 Task: For heading Use Italics Playfair display with navy blue colour & Underline.  font size for heading26,  'Change the font style of data to'Roboto mono and font size to 18,  Change the alignment of both headline & data to Align center.  In the sheet  Data Analysis Template Workbook
Action: Mouse moved to (73, 123)
Screenshot: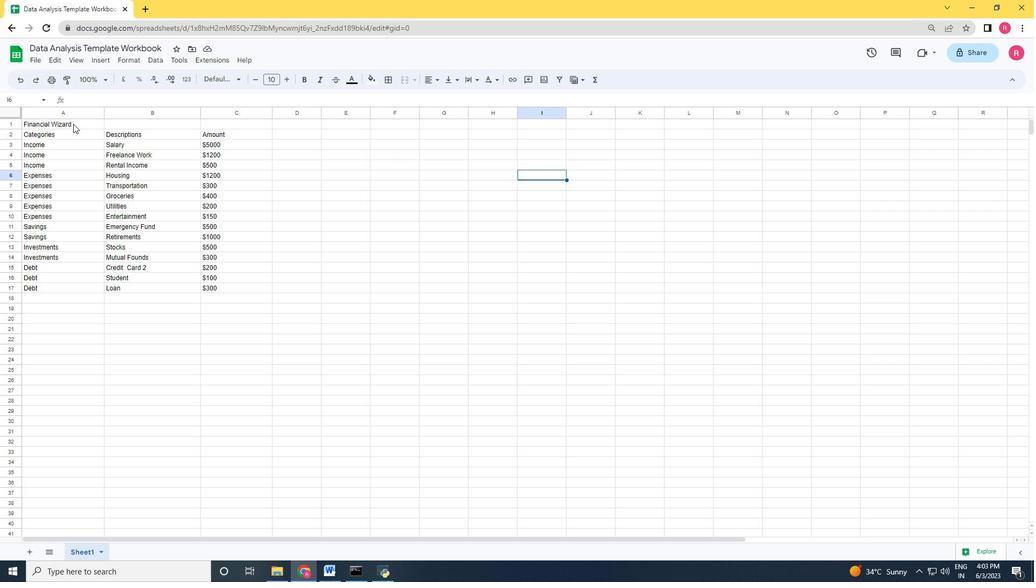 
Action: Mouse pressed left at (73, 123)
Screenshot: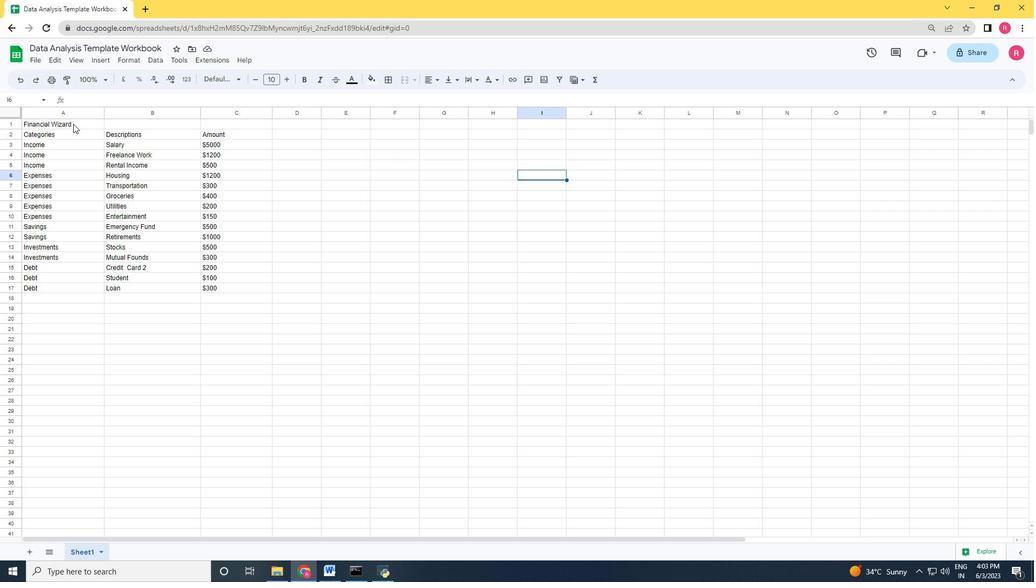 
Action: Mouse moved to (230, 82)
Screenshot: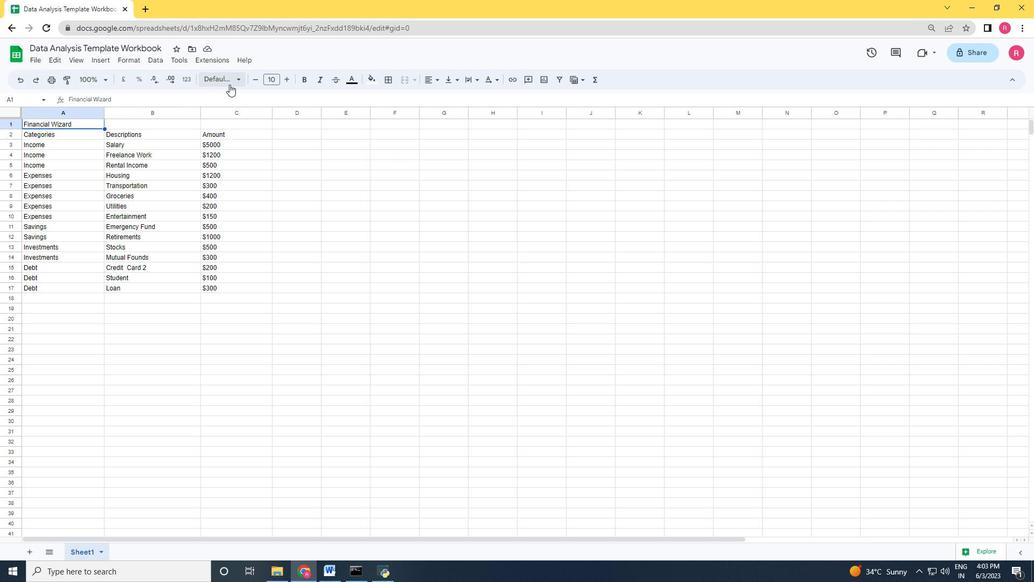 
Action: Mouse pressed left at (230, 82)
Screenshot: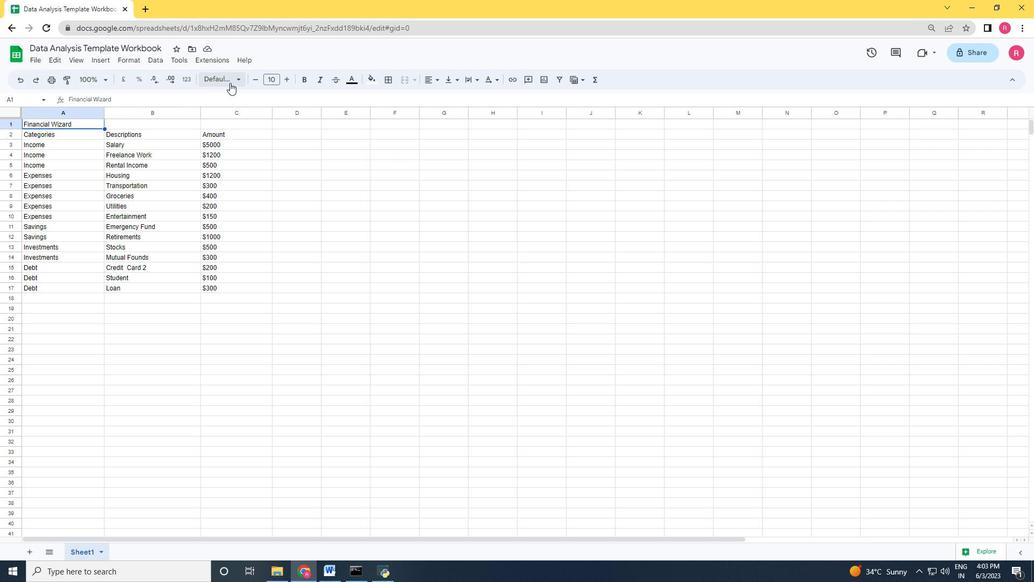 
Action: Mouse moved to (247, 234)
Screenshot: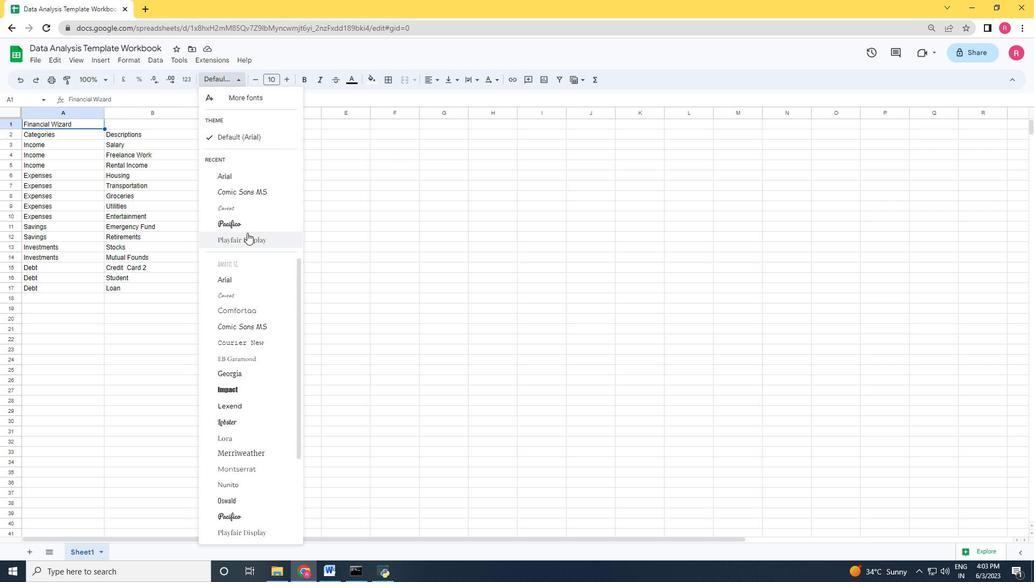 
Action: Mouse pressed left at (247, 234)
Screenshot: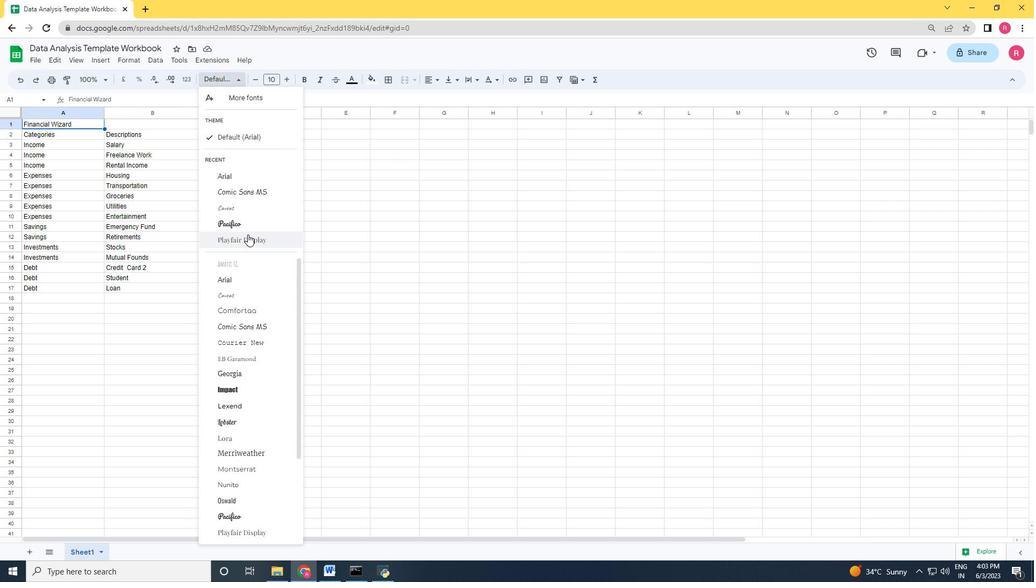 
Action: Mouse moved to (374, 80)
Screenshot: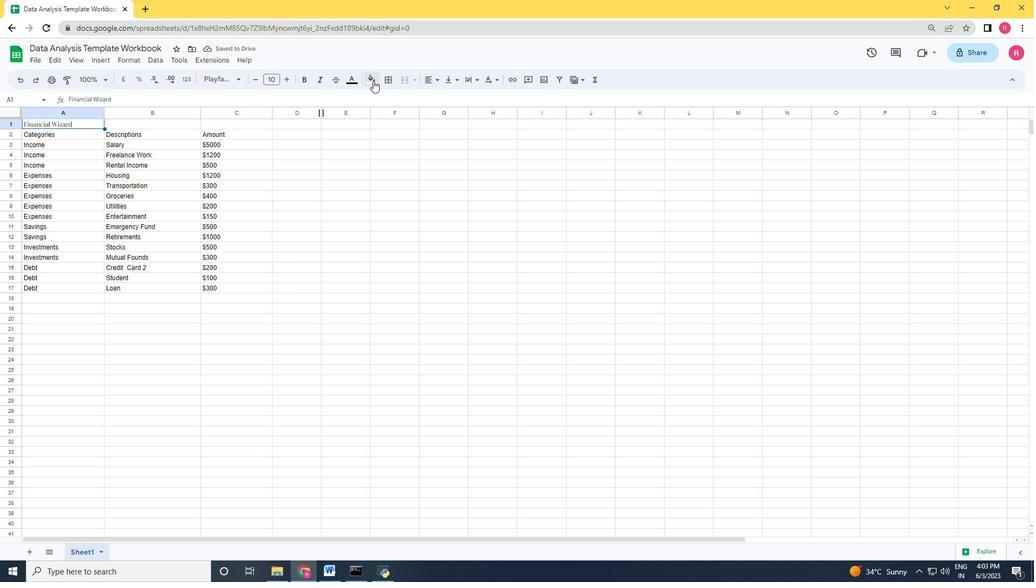 
Action: Mouse pressed left at (374, 80)
Screenshot: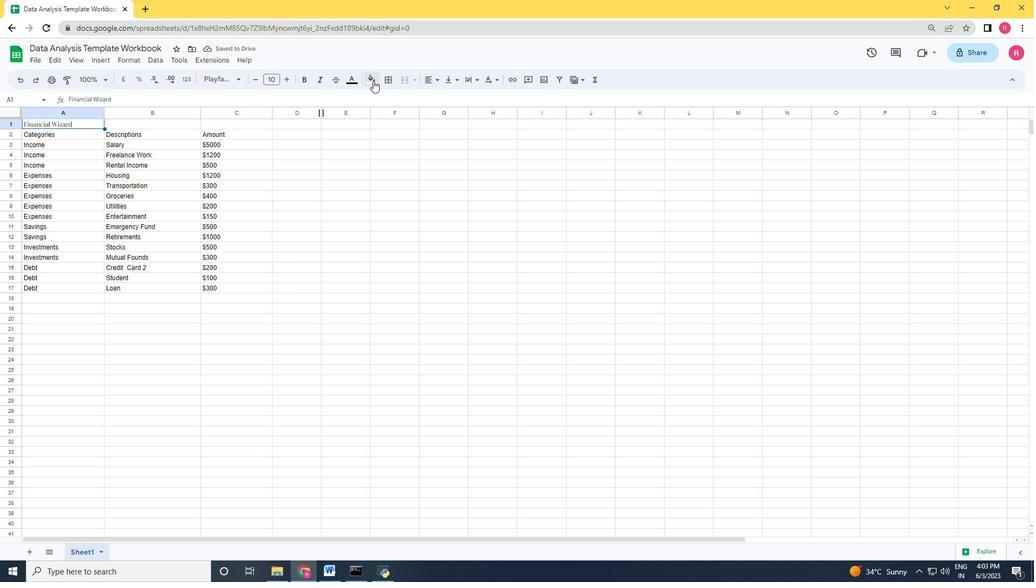 
Action: Mouse moved to (445, 184)
Screenshot: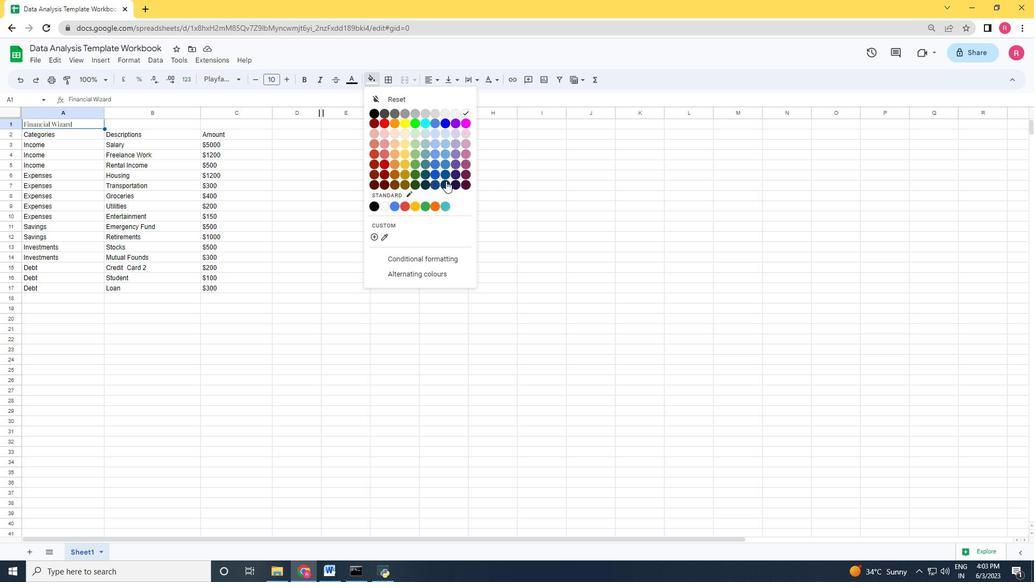 
Action: Mouse pressed left at (445, 184)
Screenshot: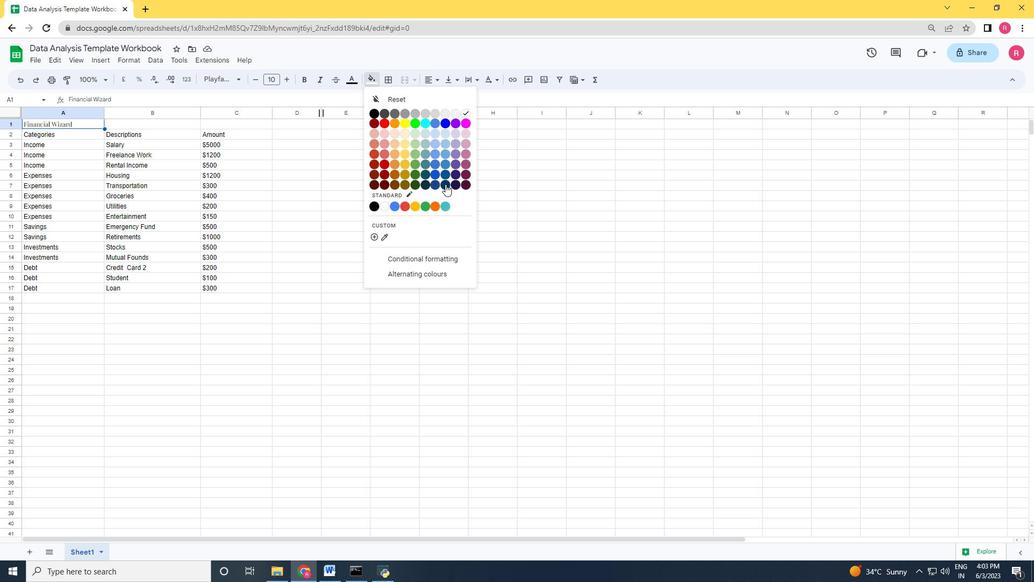 
Action: Mouse moved to (376, 84)
Screenshot: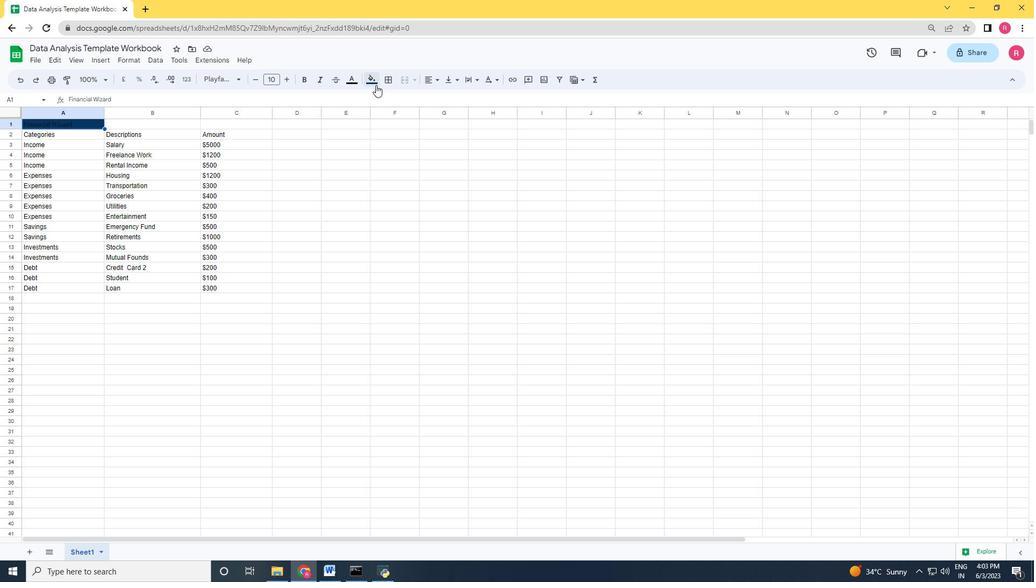 
Action: Mouse pressed left at (376, 84)
Screenshot: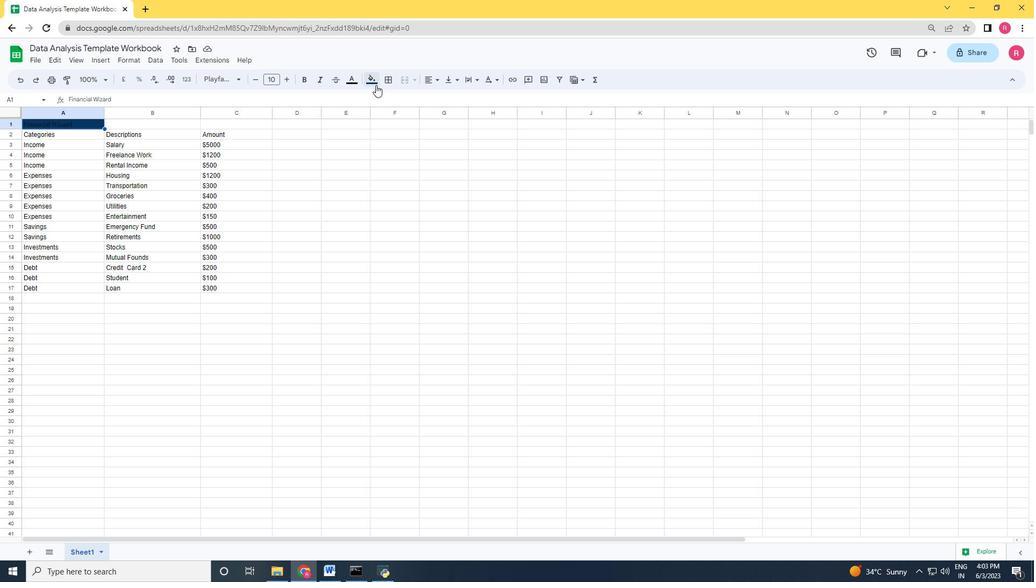 
Action: Mouse moved to (386, 98)
Screenshot: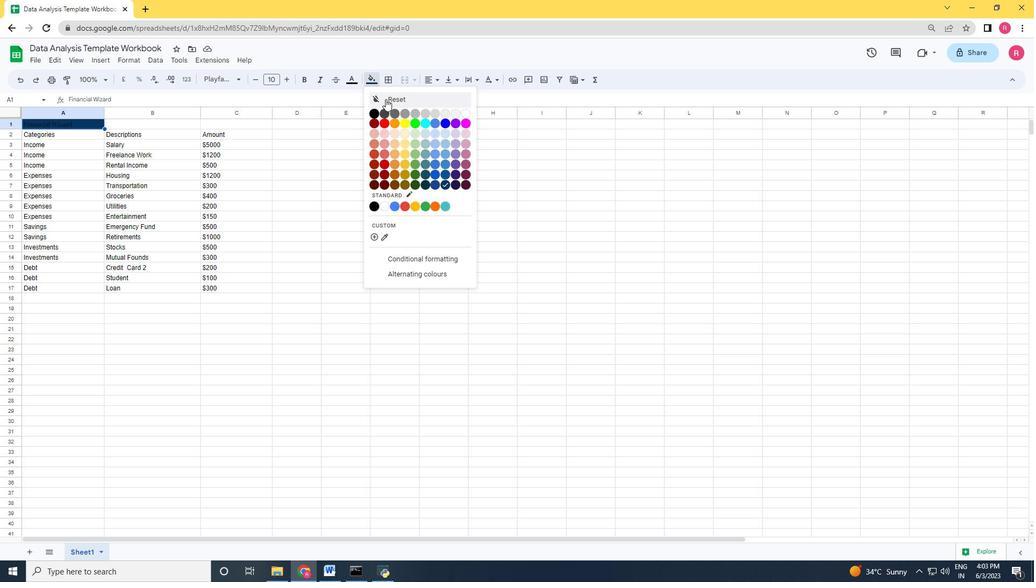 
Action: Mouse pressed left at (386, 98)
Screenshot: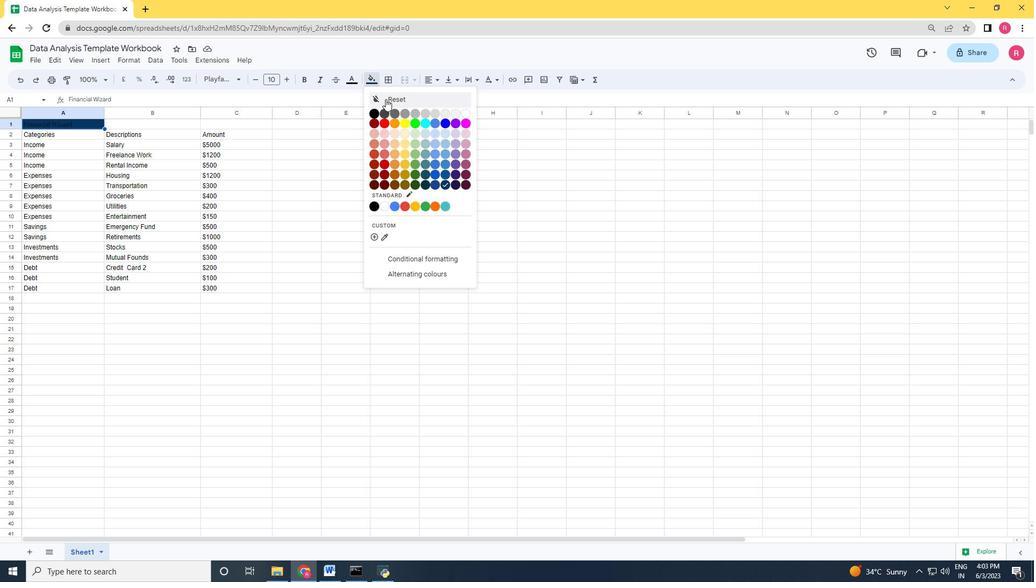 
Action: Mouse moved to (356, 80)
Screenshot: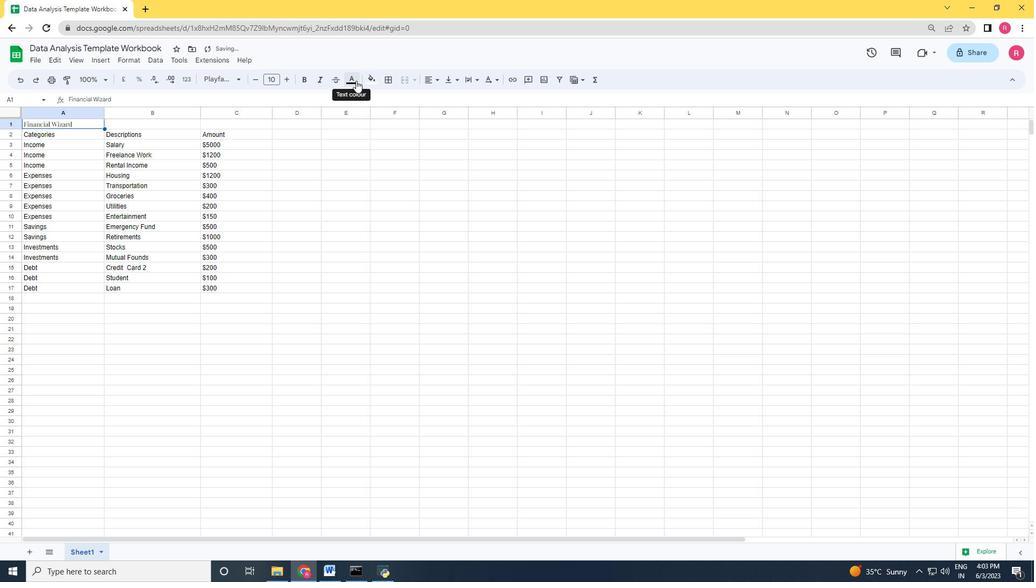 
Action: Mouse pressed left at (356, 80)
Screenshot: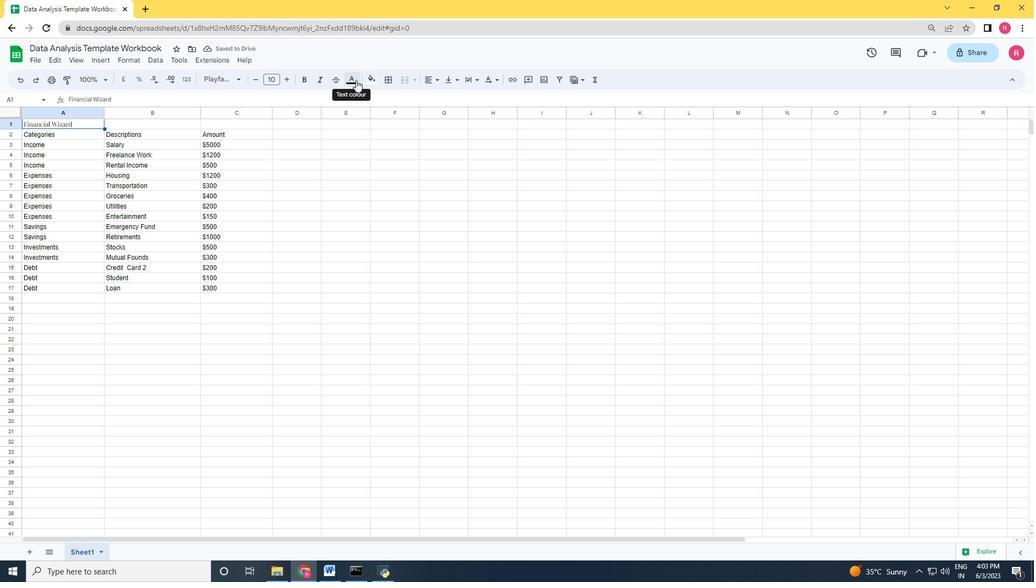 
Action: Mouse moved to (425, 182)
Screenshot: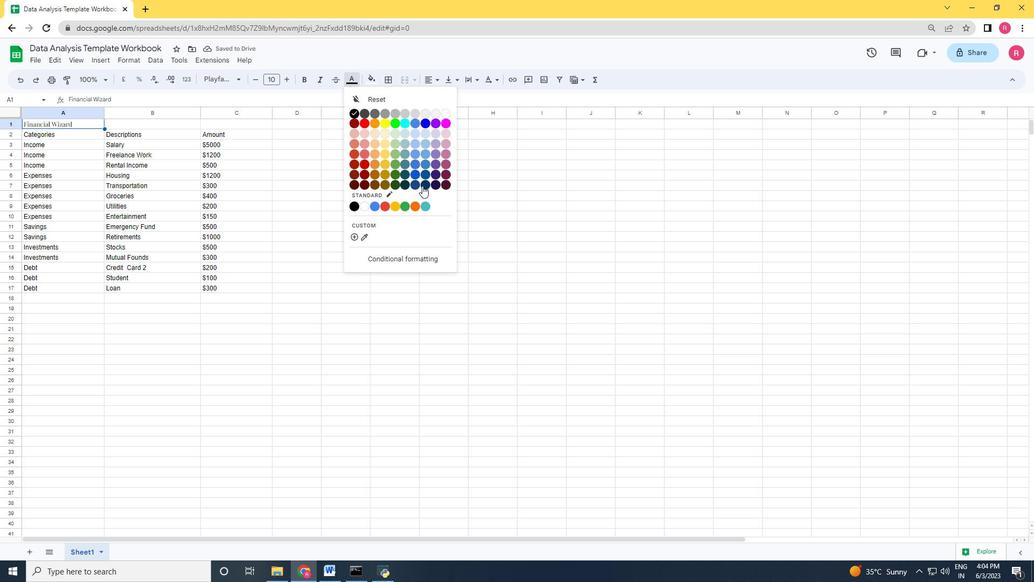 
Action: Mouse pressed left at (425, 182)
Screenshot: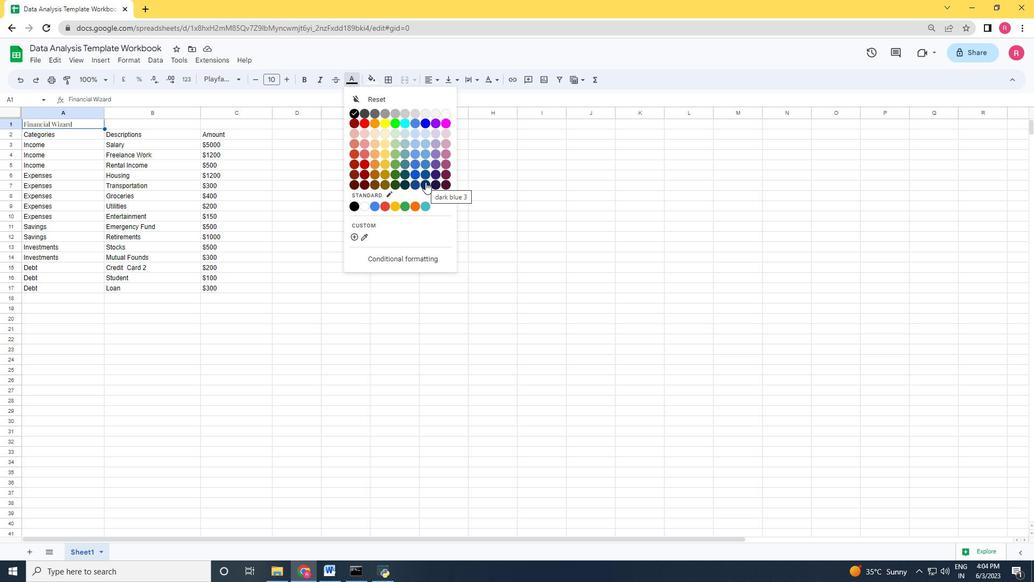 
Action: Mouse moved to (96, 58)
Screenshot: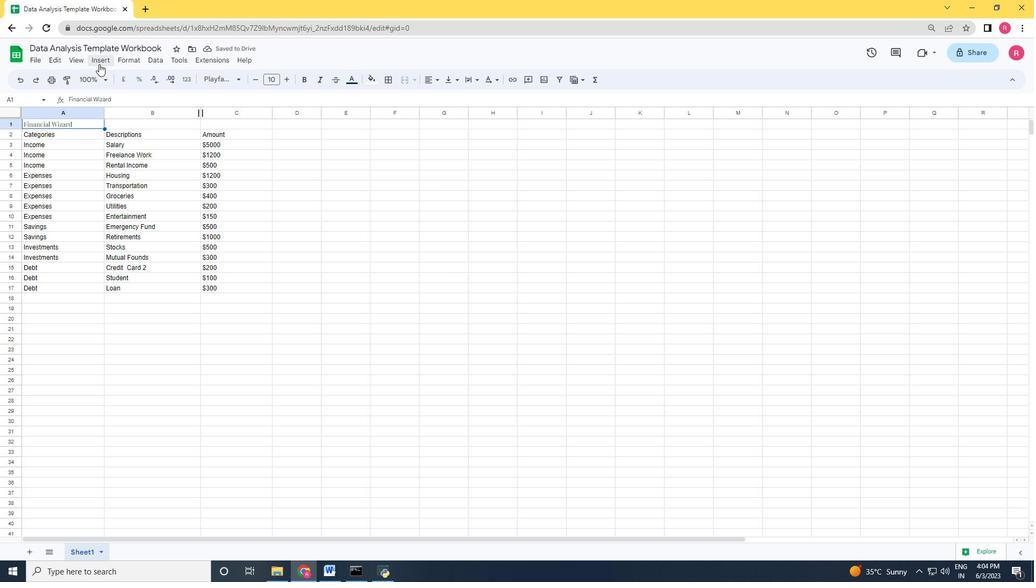 
Action: Mouse pressed left at (96, 58)
Screenshot: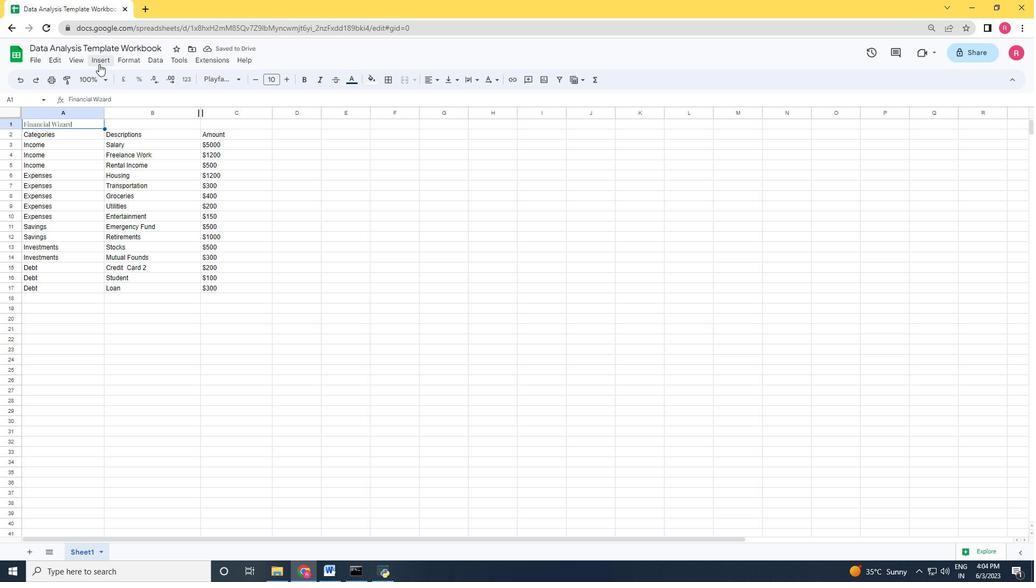 
Action: Mouse moved to (135, 61)
Screenshot: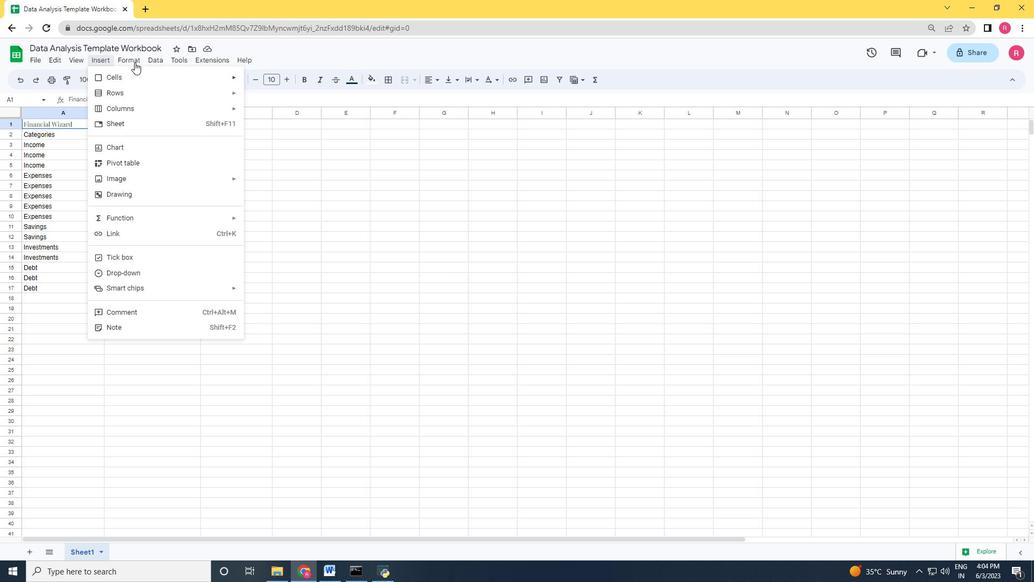 
Action: Mouse pressed left at (135, 61)
Screenshot: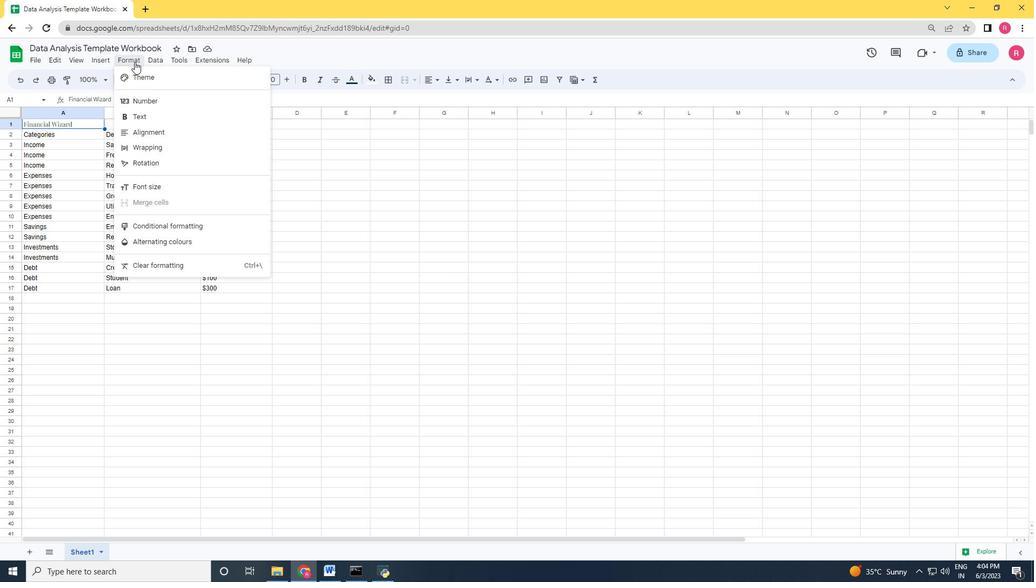 
Action: Mouse moved to (135, 61)
Screenshot: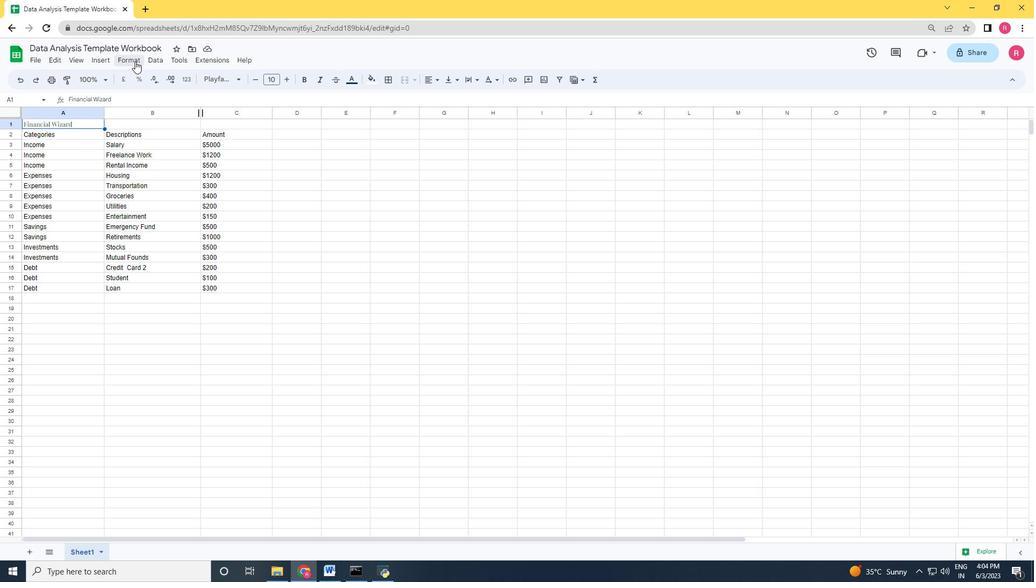 
Action: Mouse pressed left at (135, 61)
Screenshot: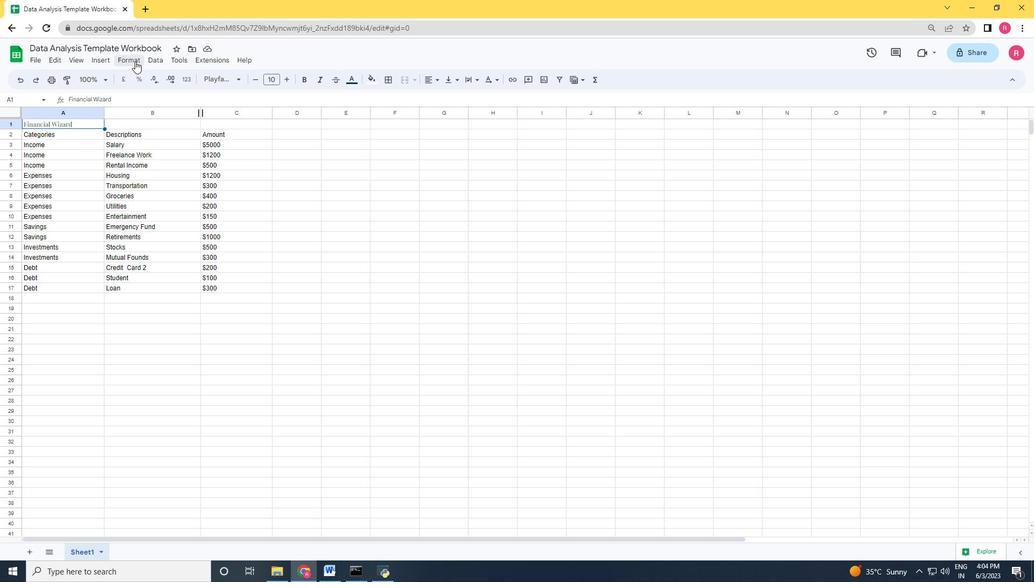 
Action: Mouse moved to (302, 150)
Screenshot: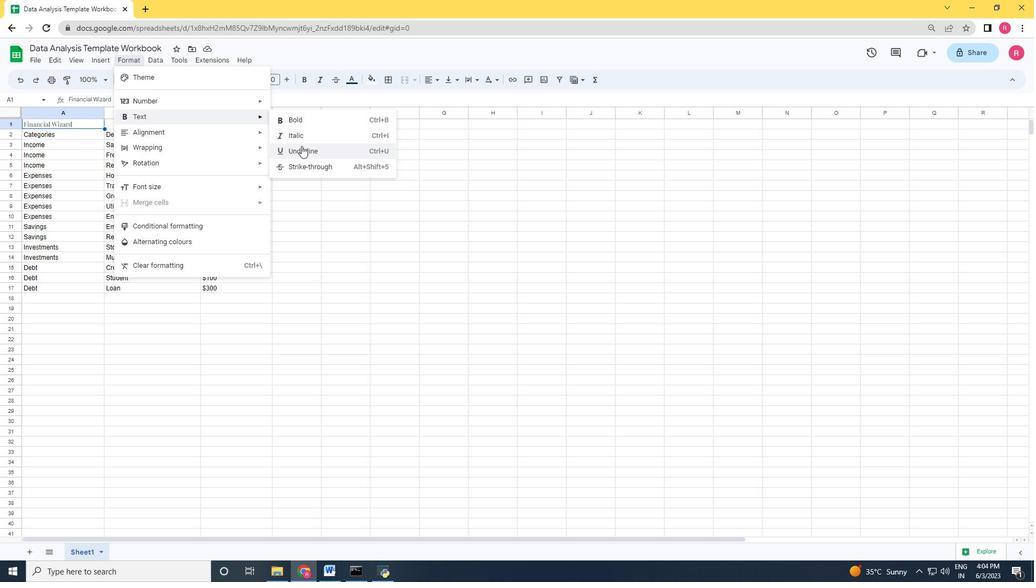 
Action: Mouse pressed left at (302, 150)
Screenshot: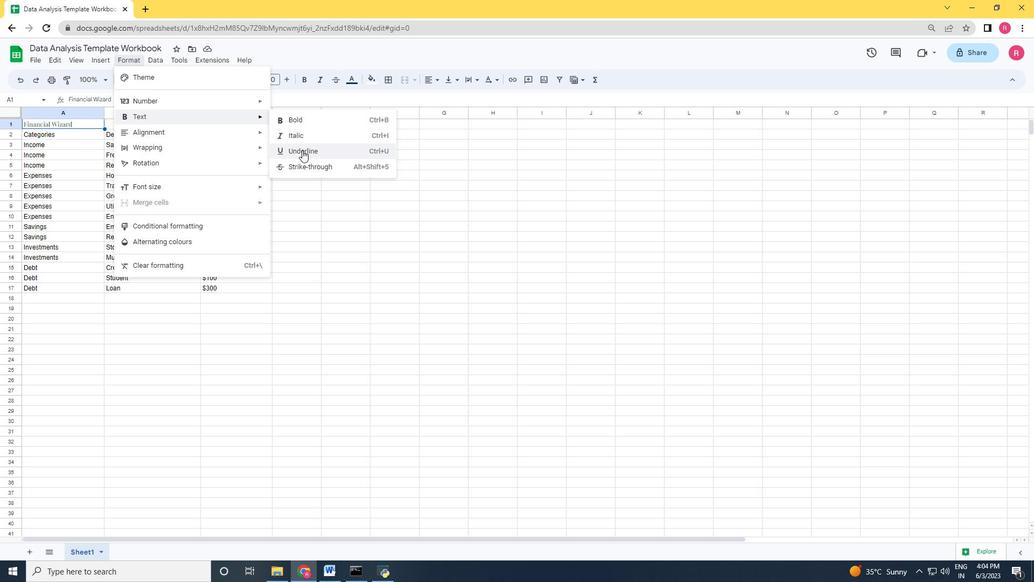 
Action: Mouse moved to (284, 82)
Screenshot: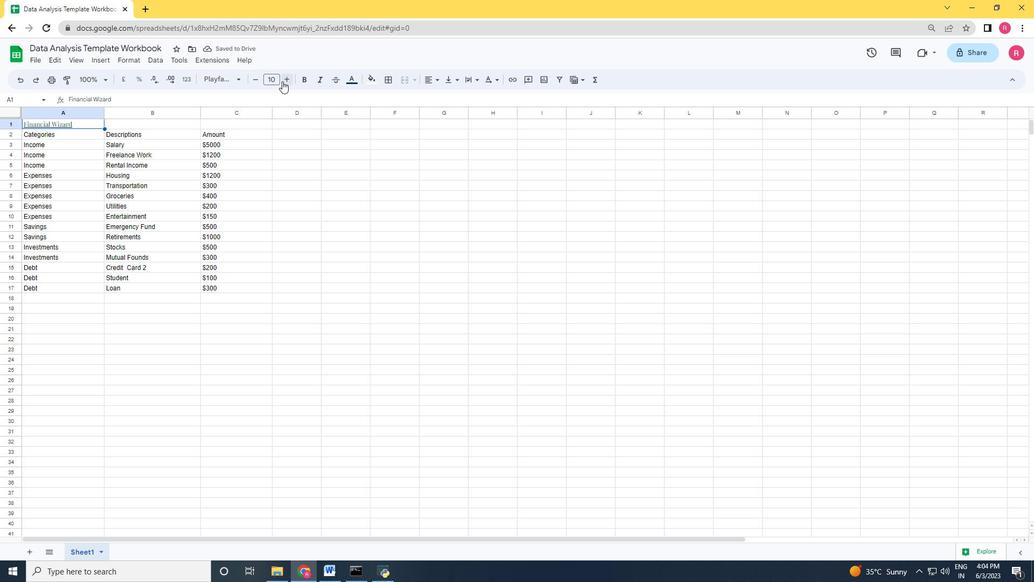 
Action: Mouse pressed left at (284, 82)
Screenshot: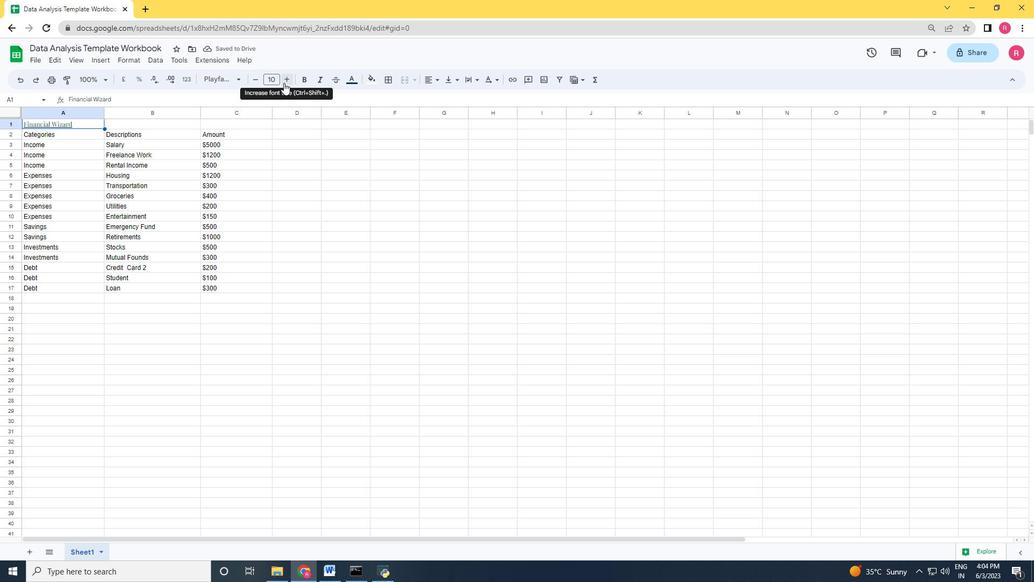 
Action: Mouse pressed left at (284, 82)
Screenshot: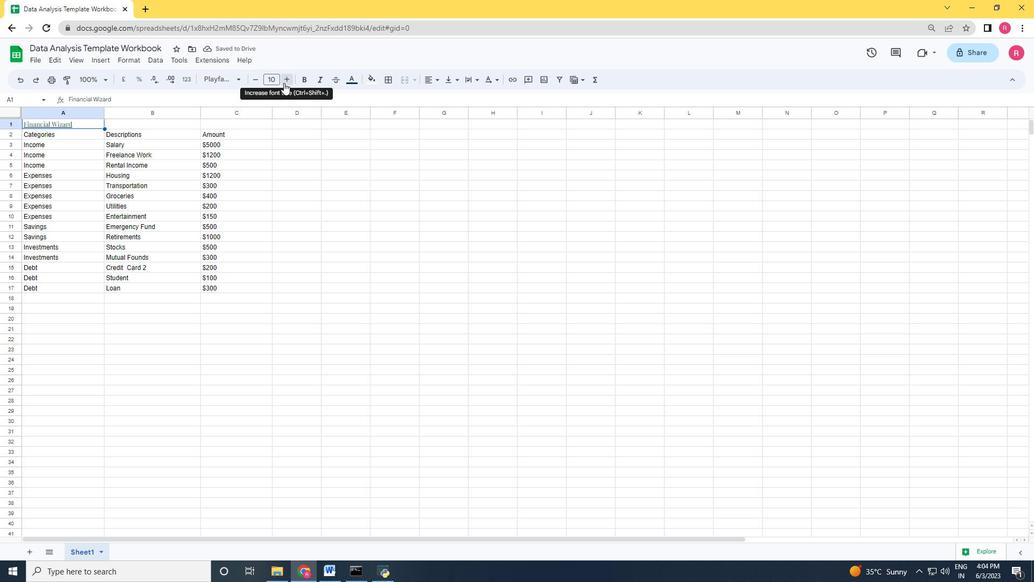 
Action: Mouse moved to (284, 82)
Screenshot: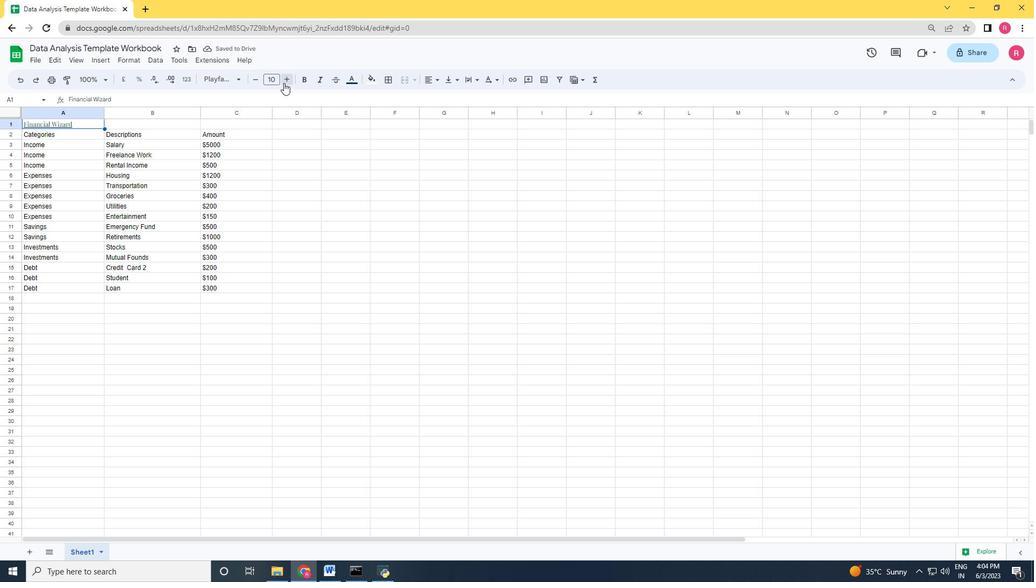 
Action: Mouse pressed left at (284, 82)
Screenshot: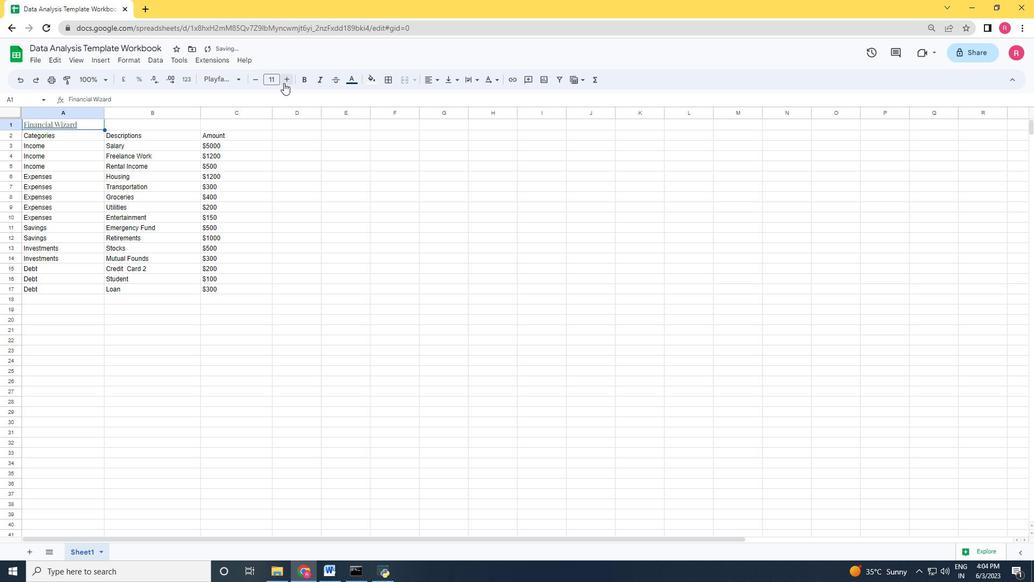 
Action: Mouse moved to (284, 82)
Screenshot: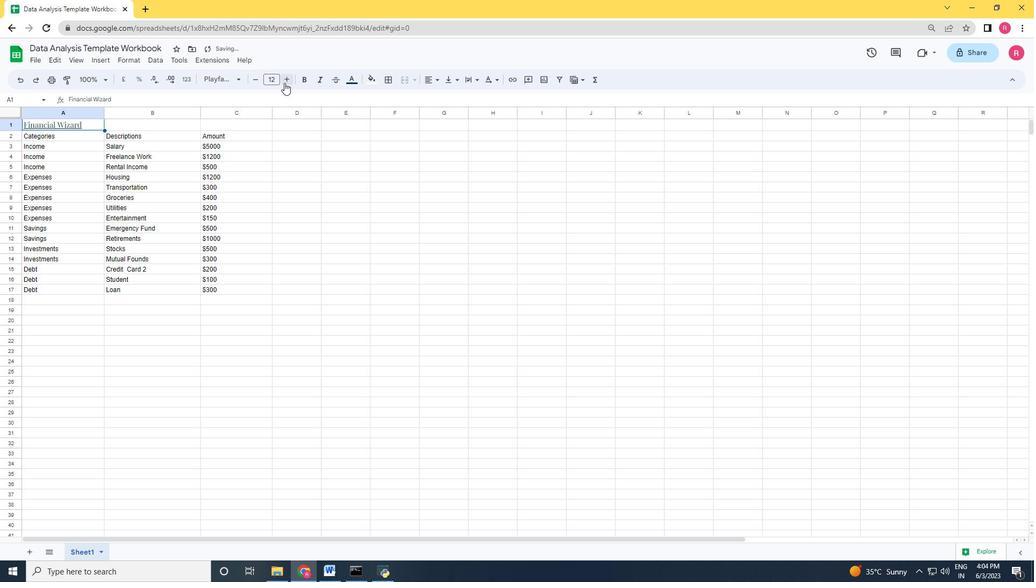 
Action: Mouse pressed left at (284, 82)
Screenshot: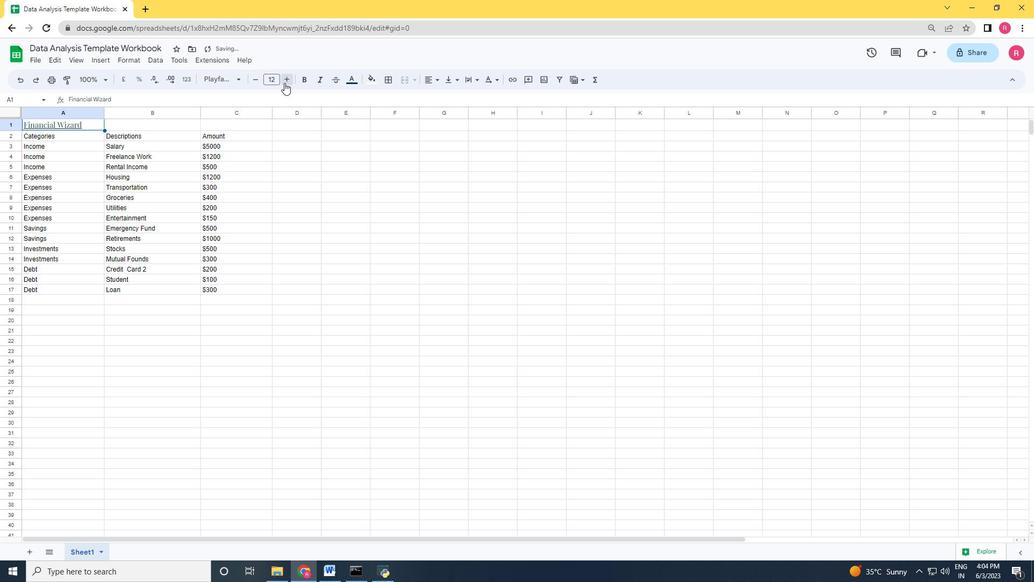 
Action: Mouse pressed left at (284, 82)
Screenshot: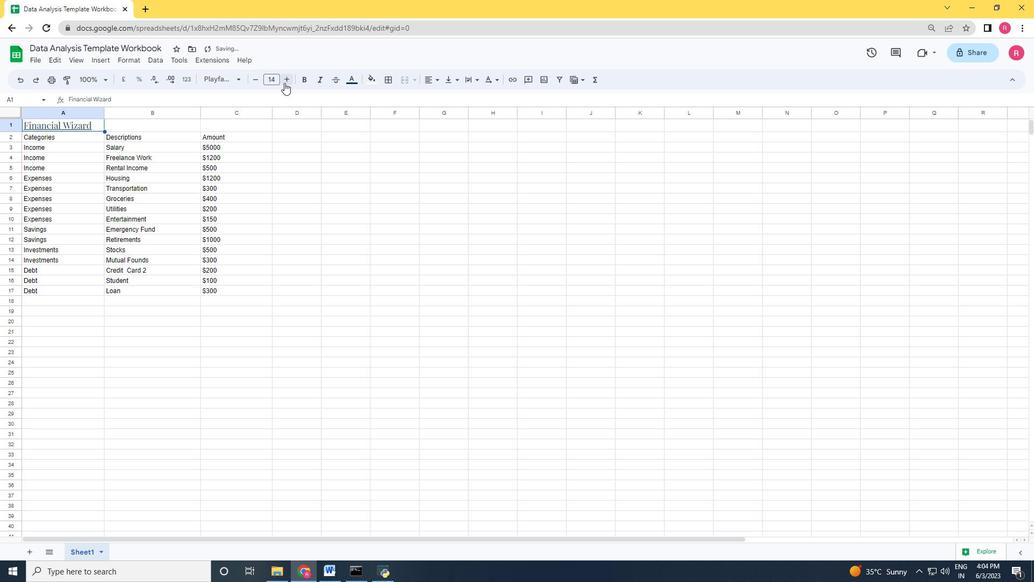 
Action: Mouse pressed left at (284, 82)
Screenshot: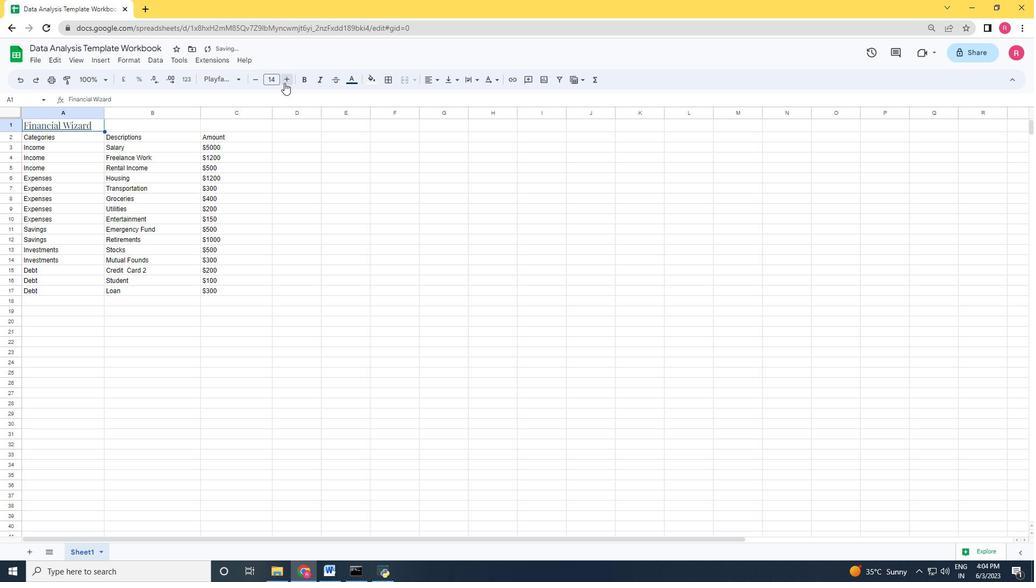 
Action: Mouse pressed left at (284, 82)
Screenshot: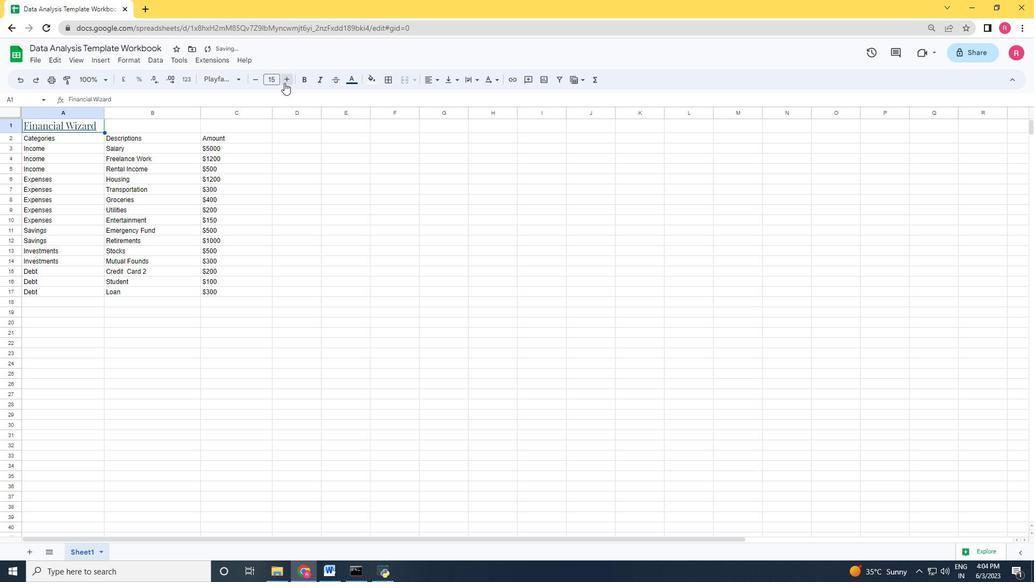 
Action: Mouse pressed left at (284, 82)
Screenshot: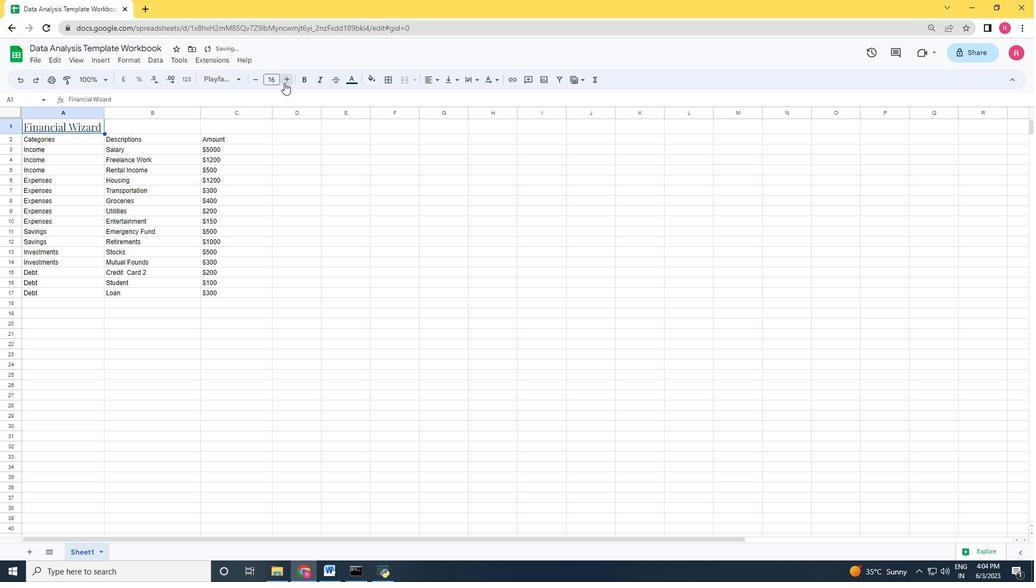
Action: Mouse pressed left at (284, 82)
Screenshot: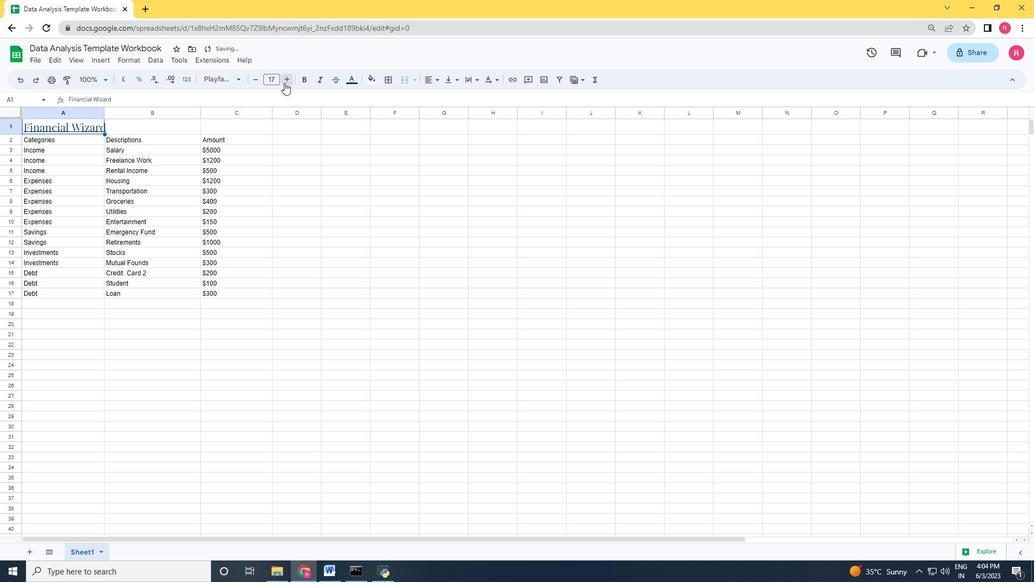 
Action: Mouse moved to (284, 82)
Screenshot: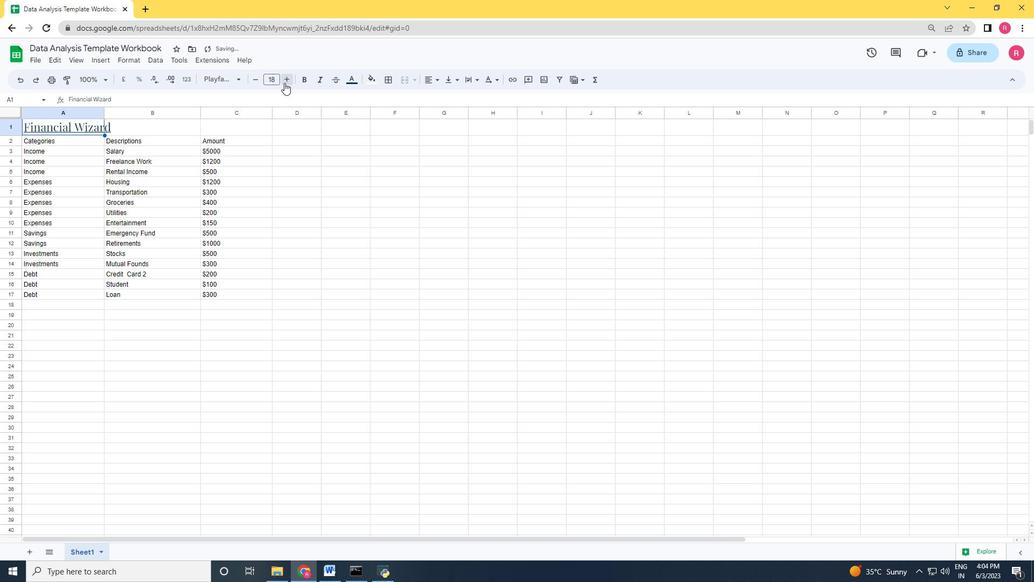 
Action: Mouse pressed left at (284, 82)
Screenshot: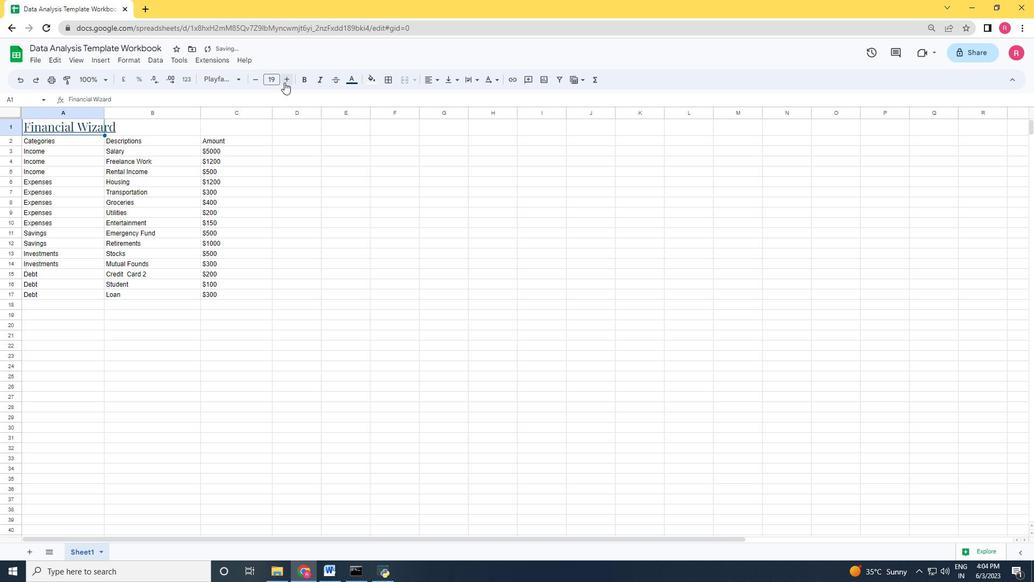 
Action: Mouse pressed left at (284, 82)
Screenshot: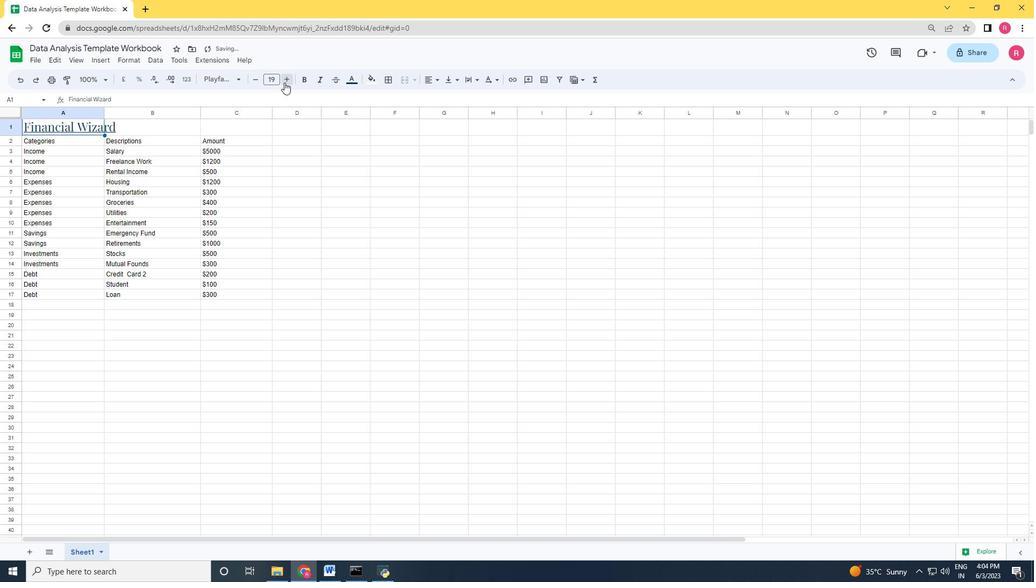 
Action: Mouse pressed left at (284, 82)
Screenshot: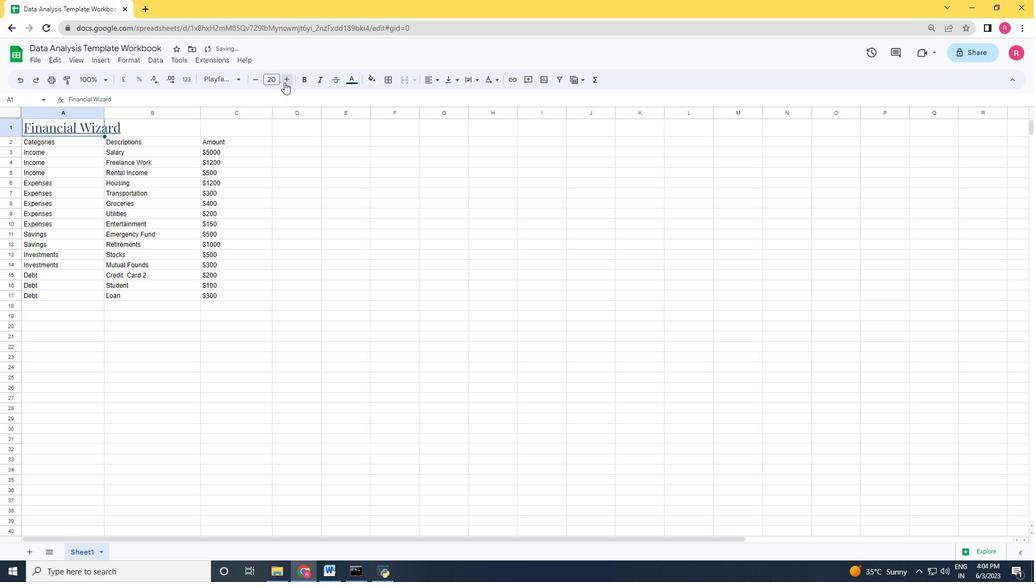 
Action: Mouse pressed left at (284, 82)
Screenshot: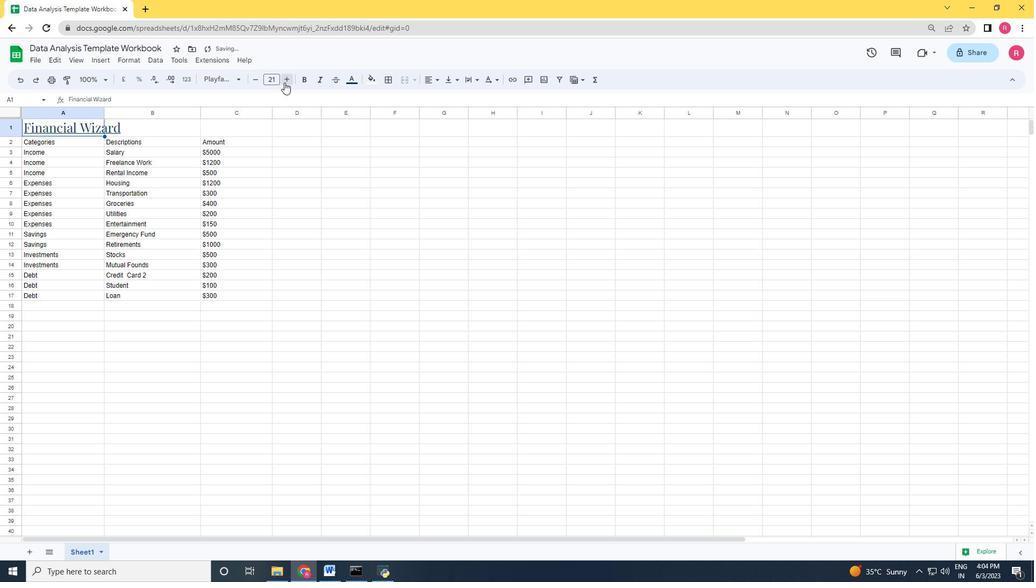 
Action: Mouse pressed left at (284, 82)
Screenshot: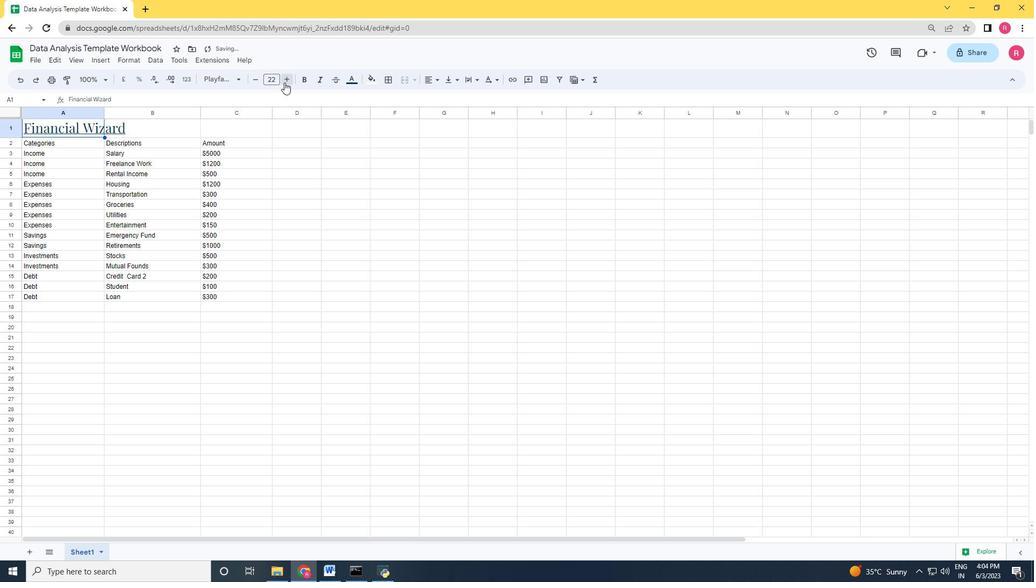
Action: Mouse pressed left at (284, 82)
Screenshot: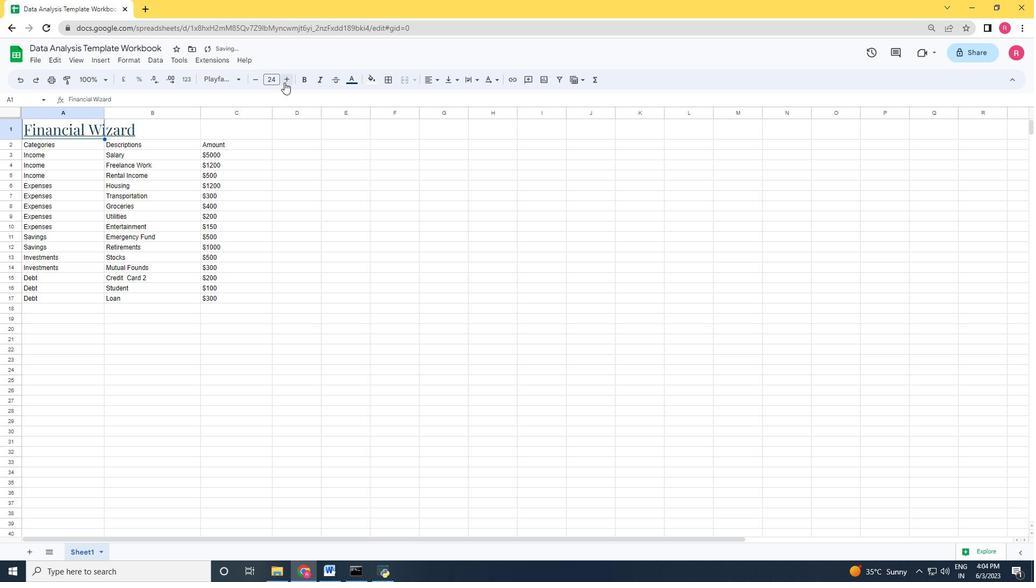 
Action: Mouse moved to (284, 82)
Screenshot: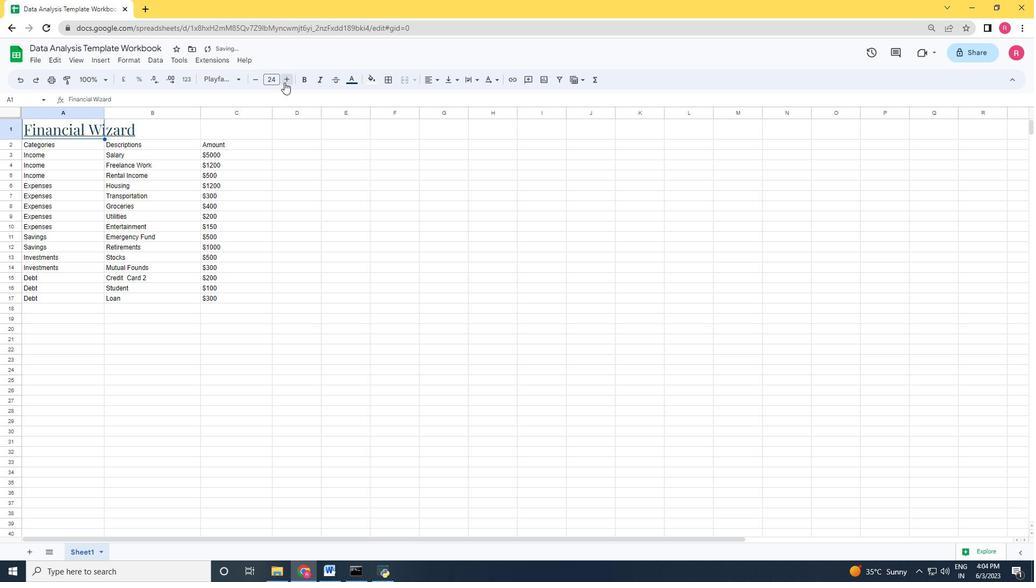 
Action: Mouse pressed left at (284, 82)
Screenshot: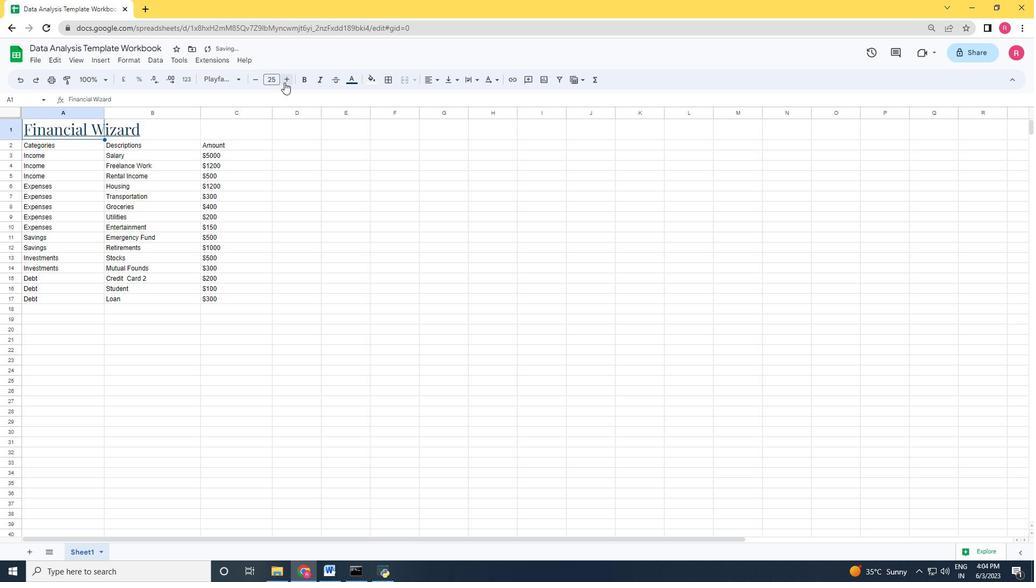 
Action: Mouse moved to (40, 144)
Screenshot: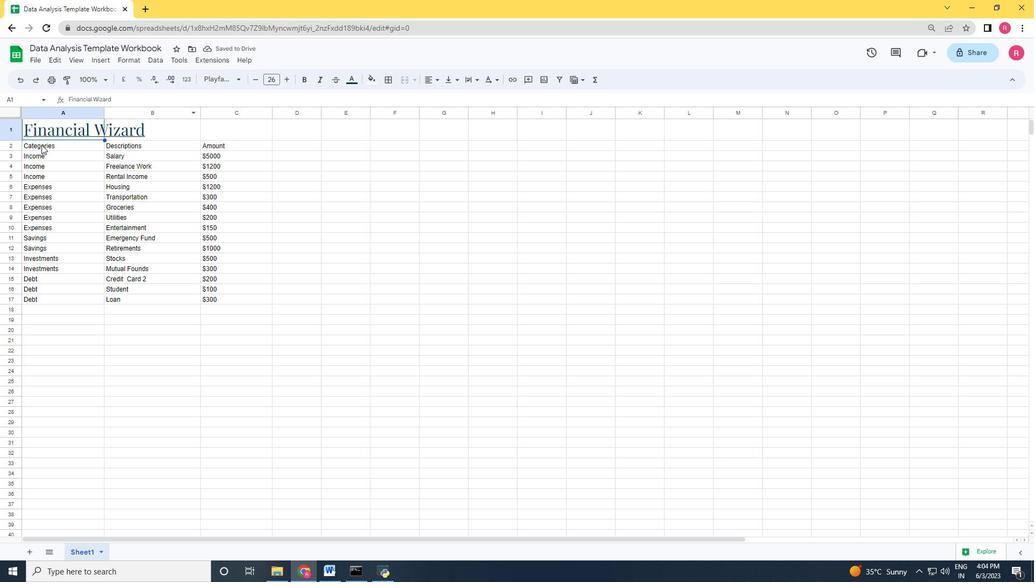 
Action: Mouse pressed left at (40, 144)
Screenshot: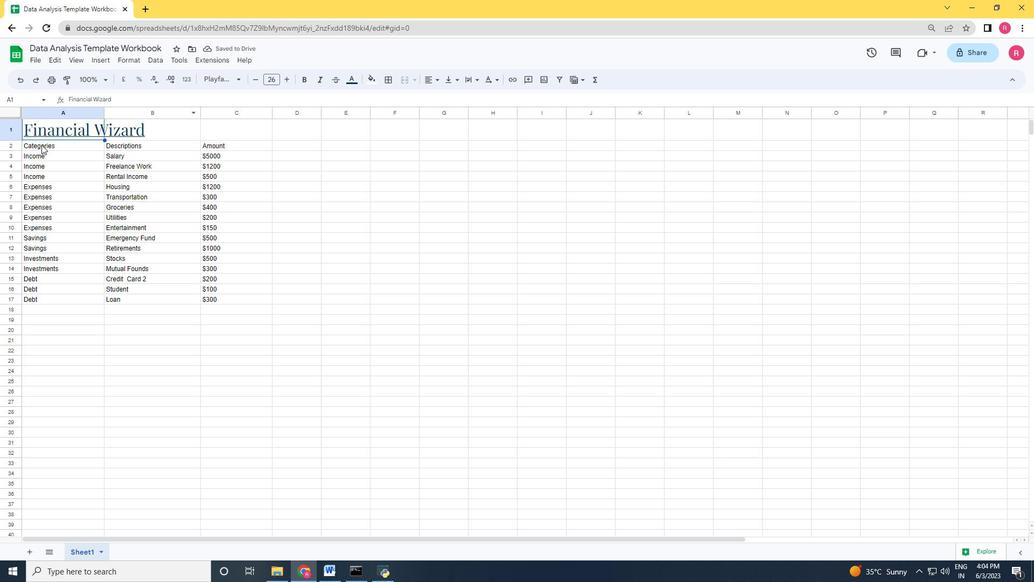 
Action: Mouse moved to (40, 143)
Screenshot: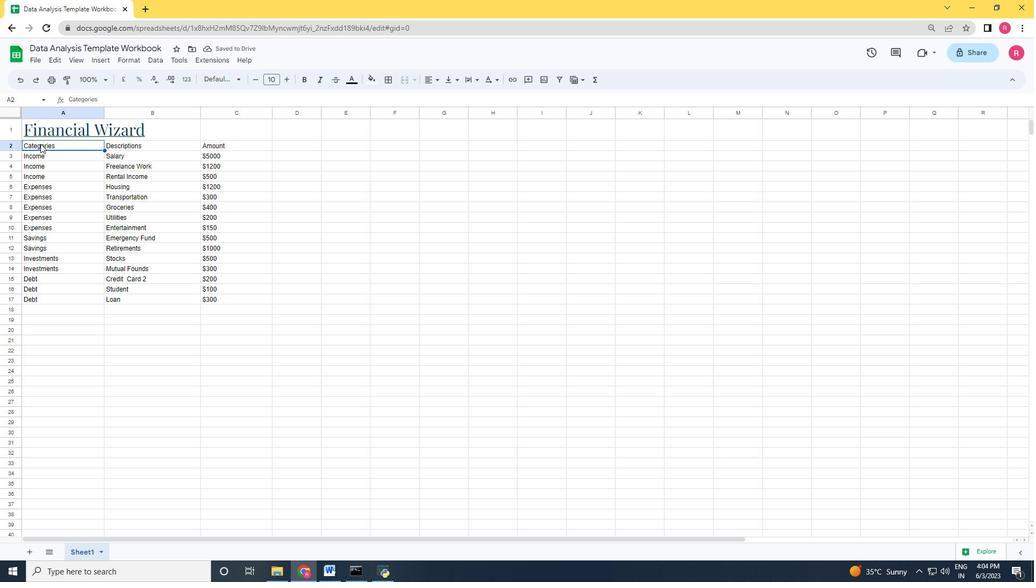 
Action: Key pressed <Key.shift_r><Key.right><Key.right><Key.down><Key.down><Key.down><Key.down><Key.down><Key.down><Key.down><Key.down><Key.down><Key.down><Key.down><Key.down><Key.down><Key.down><Key.down>
Screenshot: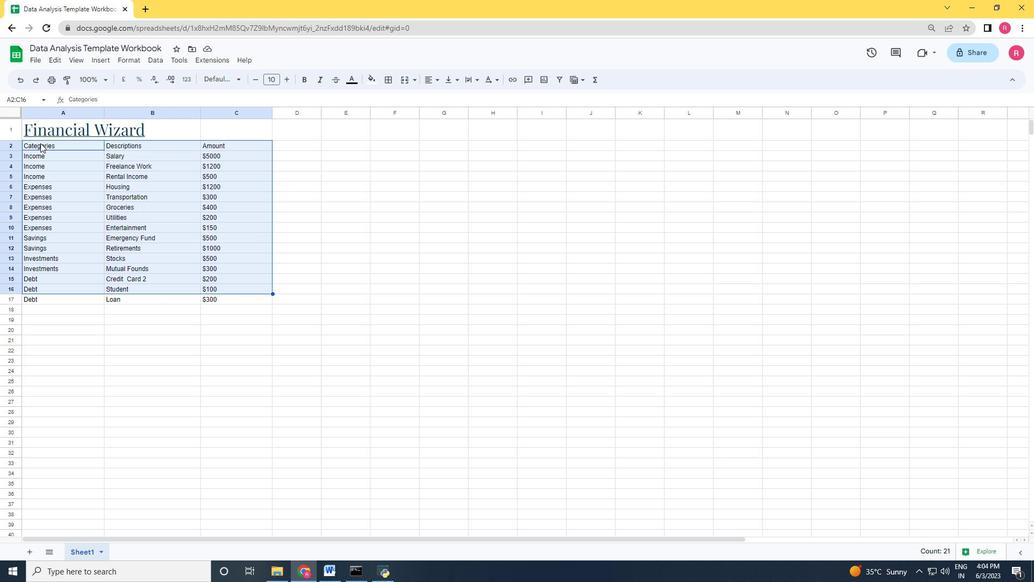 
Action: Mouse moved to (224, 82)
Screenshot: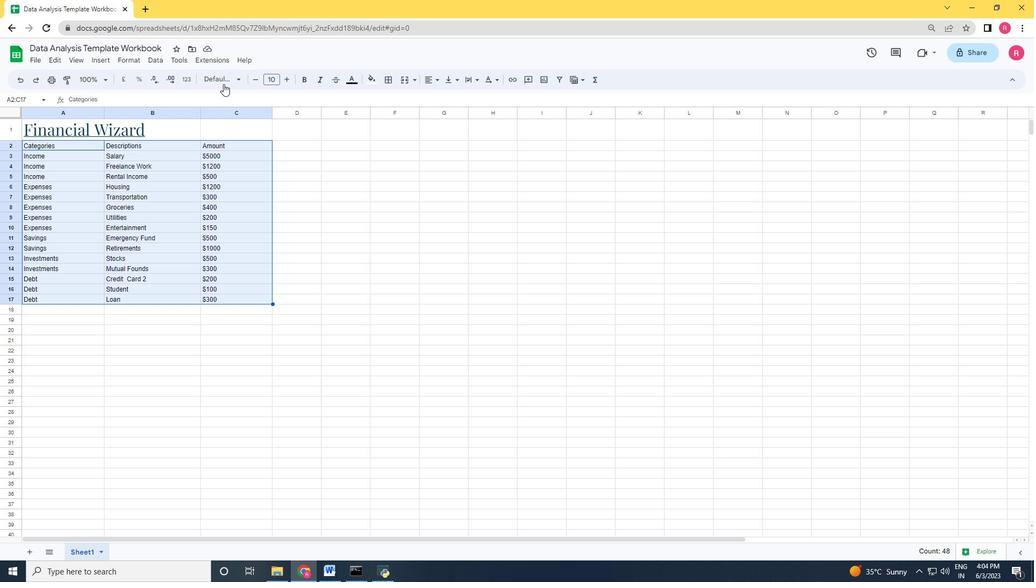 
Action: Mouse pressed left at (224, 82)
Screenshot: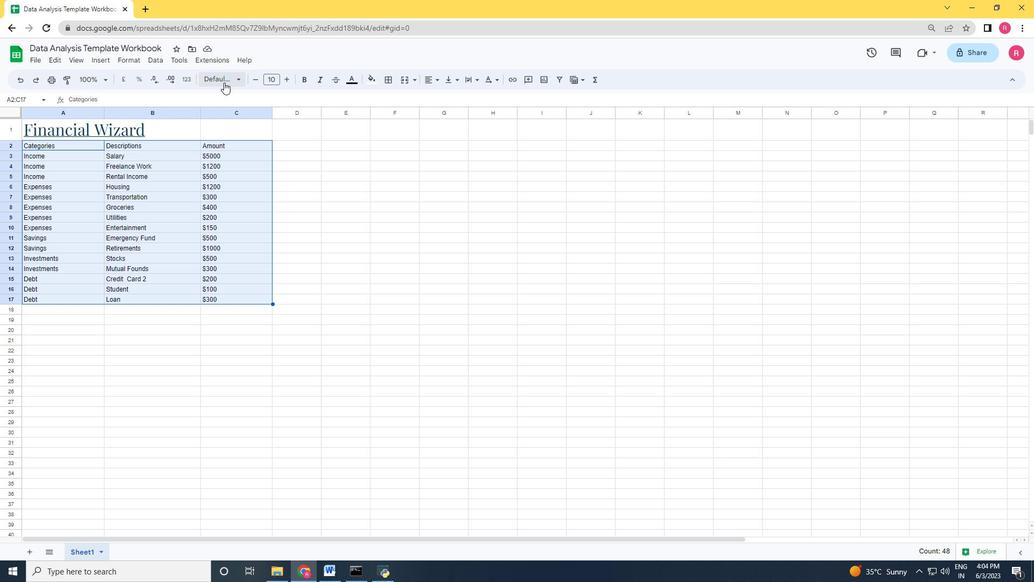 
Action: Mouse moved to (233, 411)
Screenshot: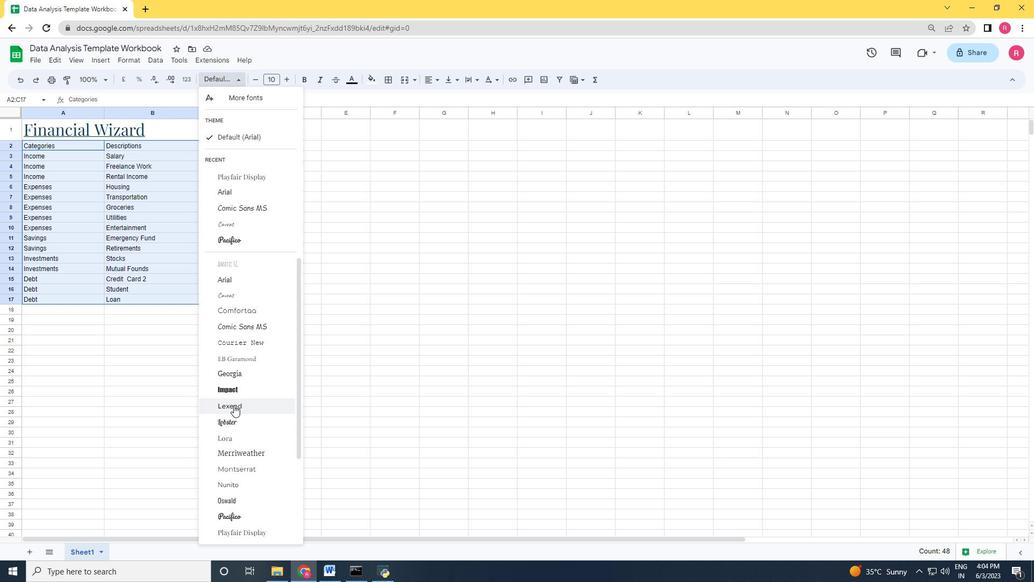 
Action: Mouse scrolled (233, 411) with delta (0, 0)
Screenshot: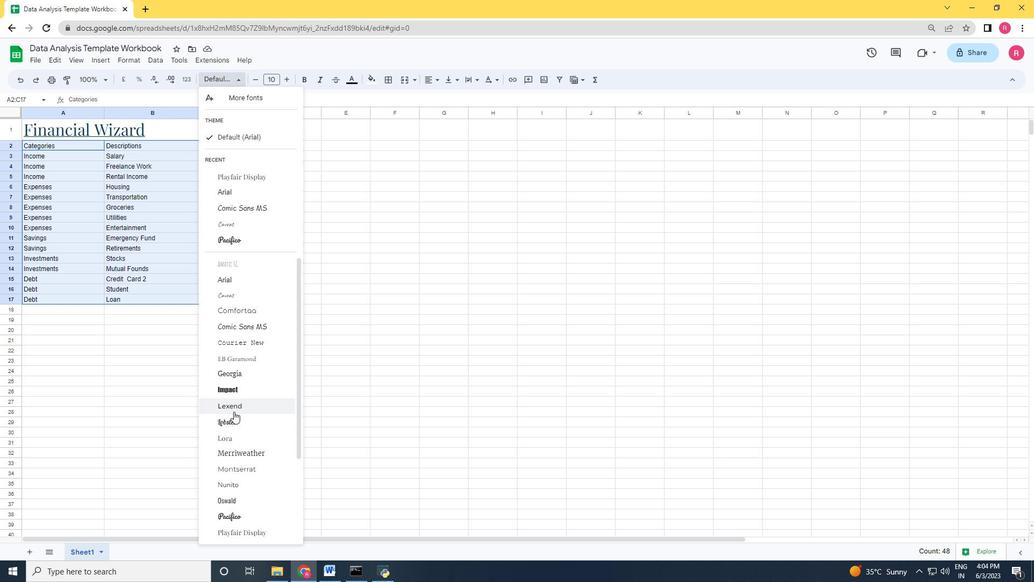 
Action: Mouse moved to (233, 411)
Screenshot: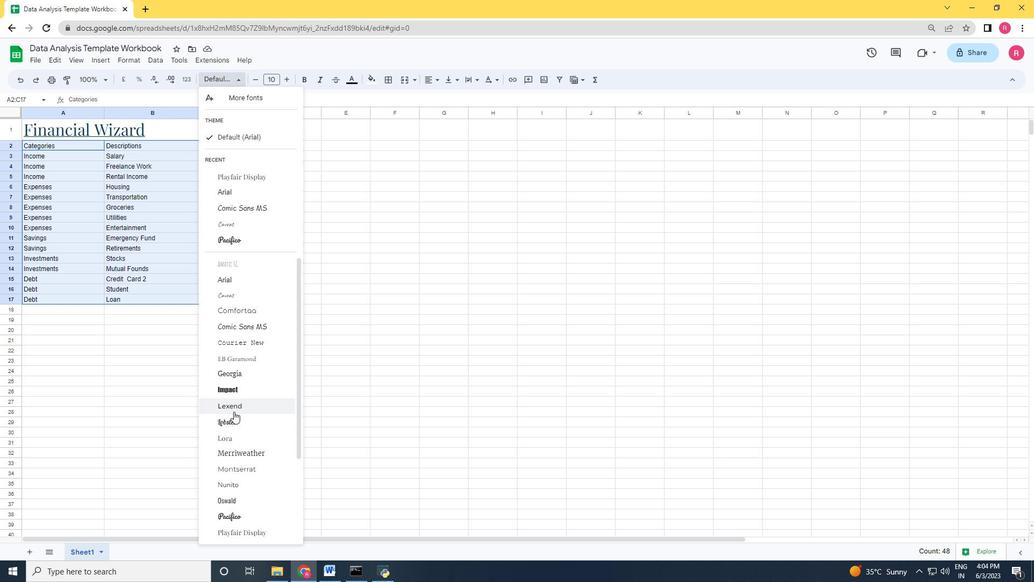 
Action: Mouse scrolled (233, 411) with delta (0, 0)
Screenshot: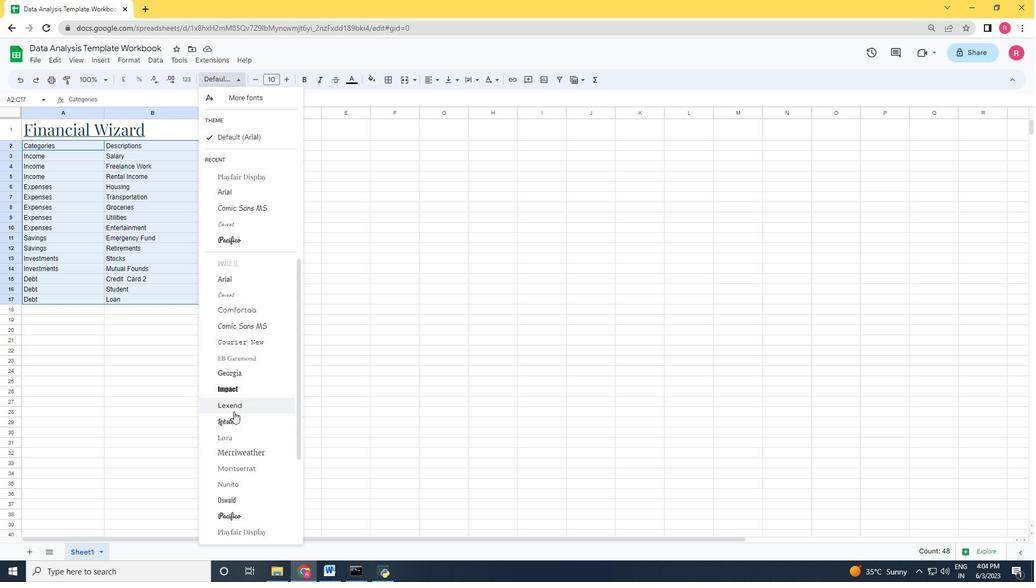 
Action: Mouse scrolled (233, 411) with delta (0, 0)
Screenshot: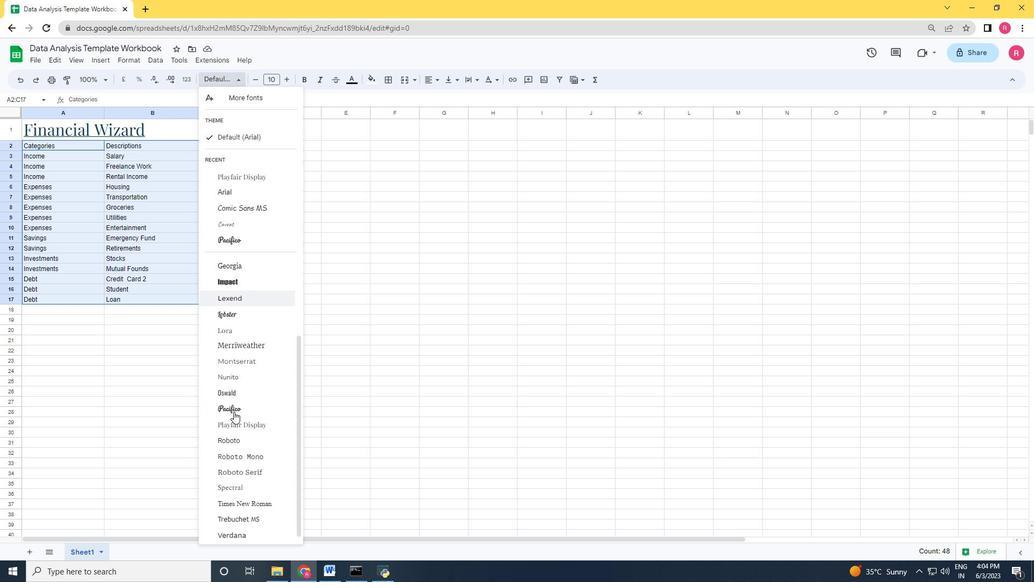 
Action: Mouse scrolled (233, 411) with delta (0, 0)
Screenshot: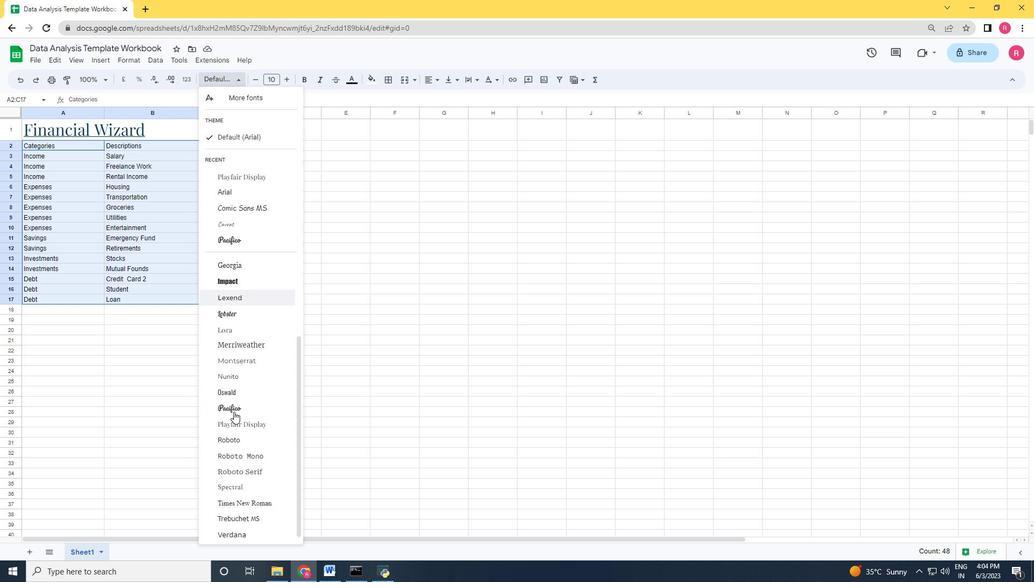 
Action: Mouse moved to (243, 454)
Screenshot: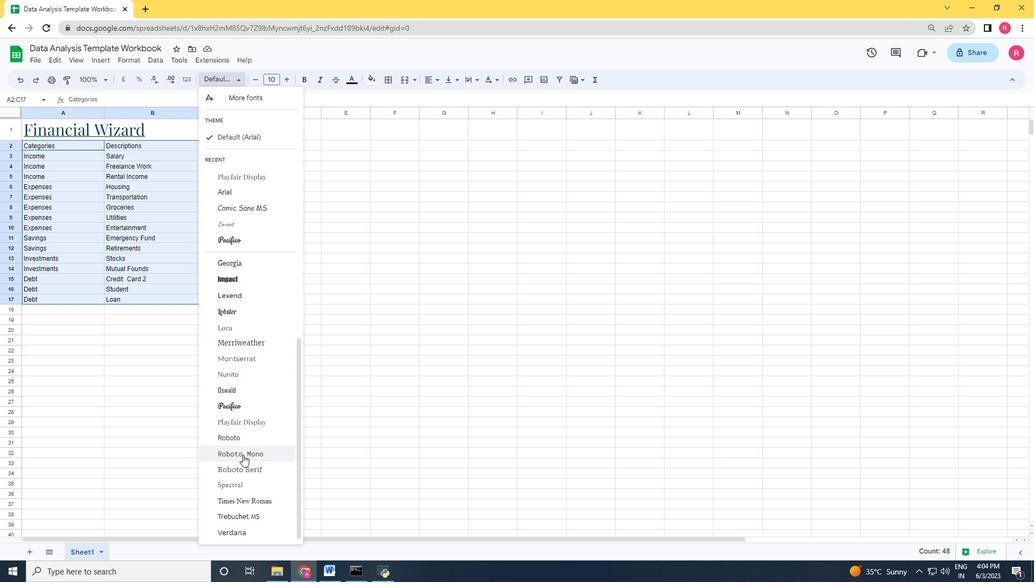 
Action: Mouse pressed left at (243, 454)
Screenshot: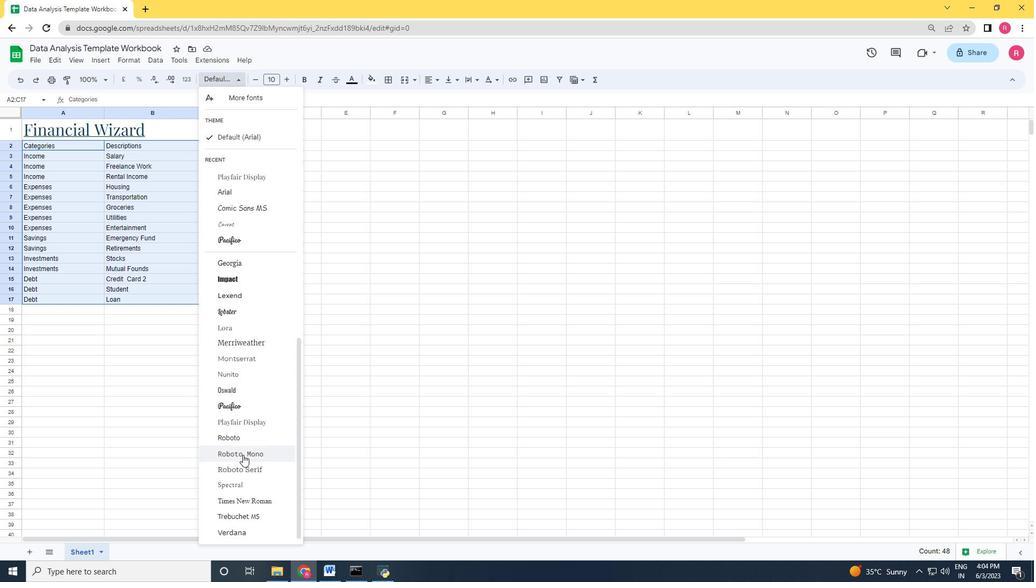 
Action: Mouse moved to (284, 81)
Screenshot: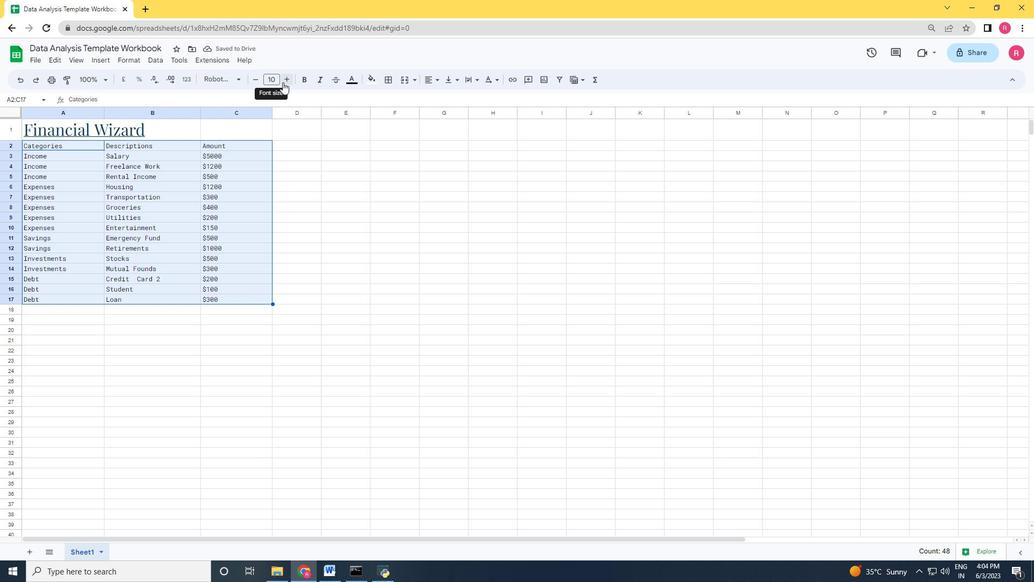 
Action: Mouse pressed left at (284, 81)
Screenshot: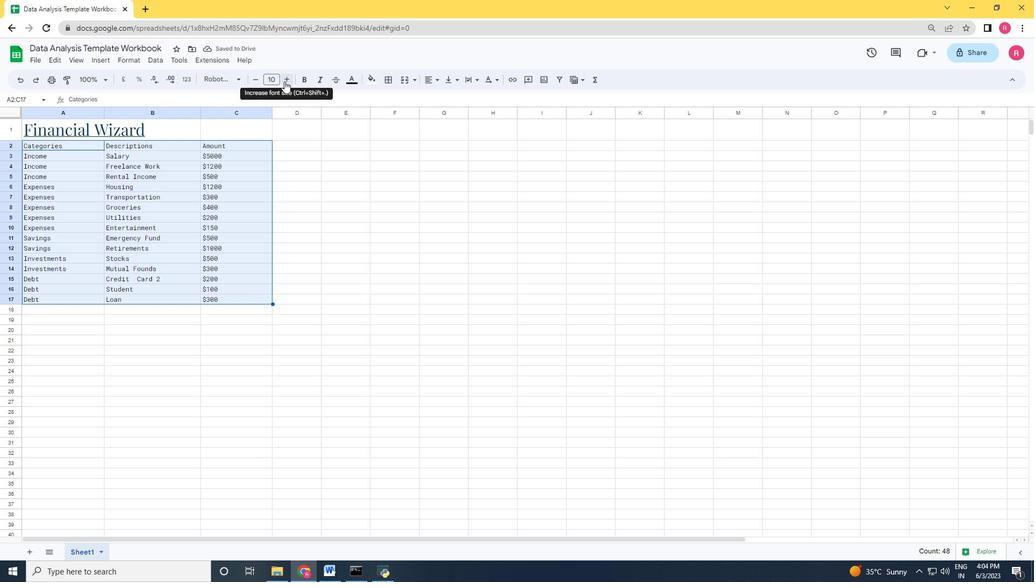 
Action: Mouse pressed left at (284, 81)
Screenshot: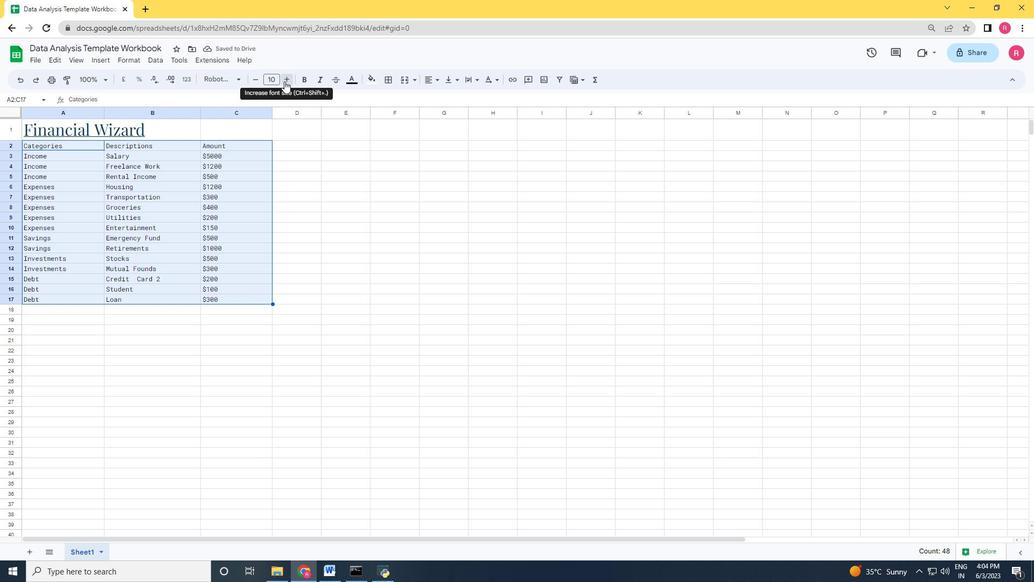 
Action: Mouse pressed left at (284, 81)
Screenshot: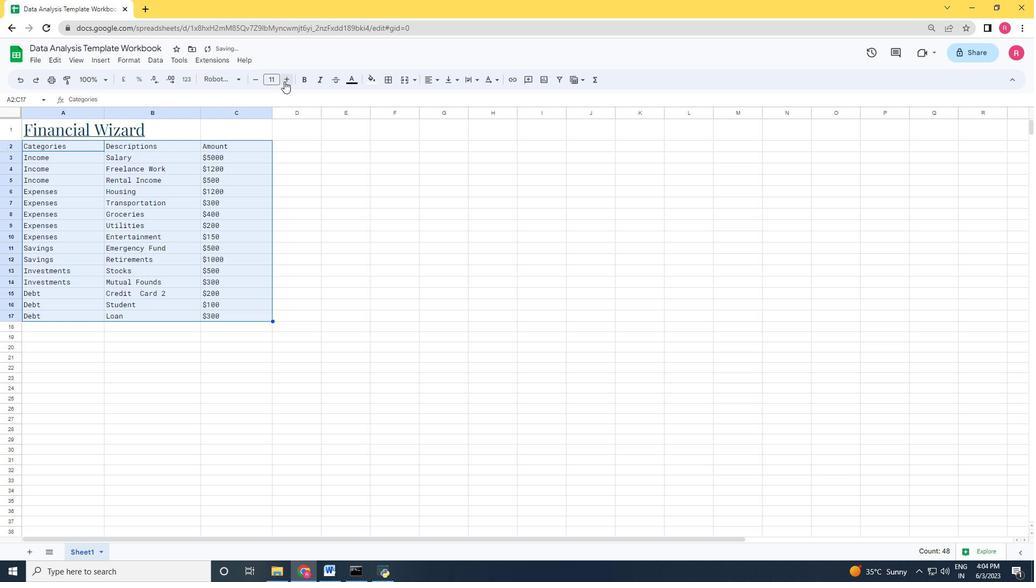 
Action: Mouse pressed left at (284, 81)
Screenshot: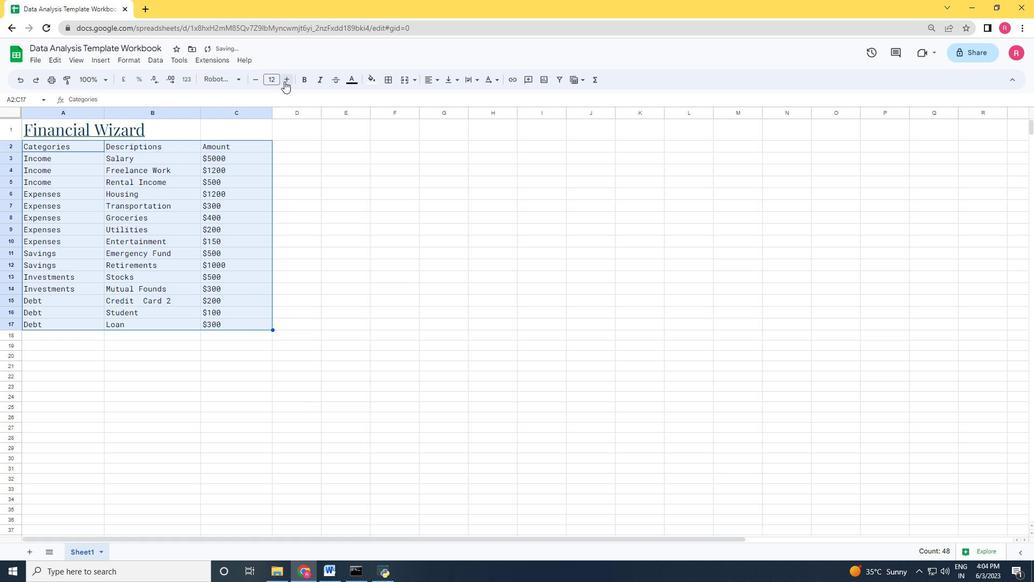 
Action: Mouse pressed left at (284, 81)
Screenshot: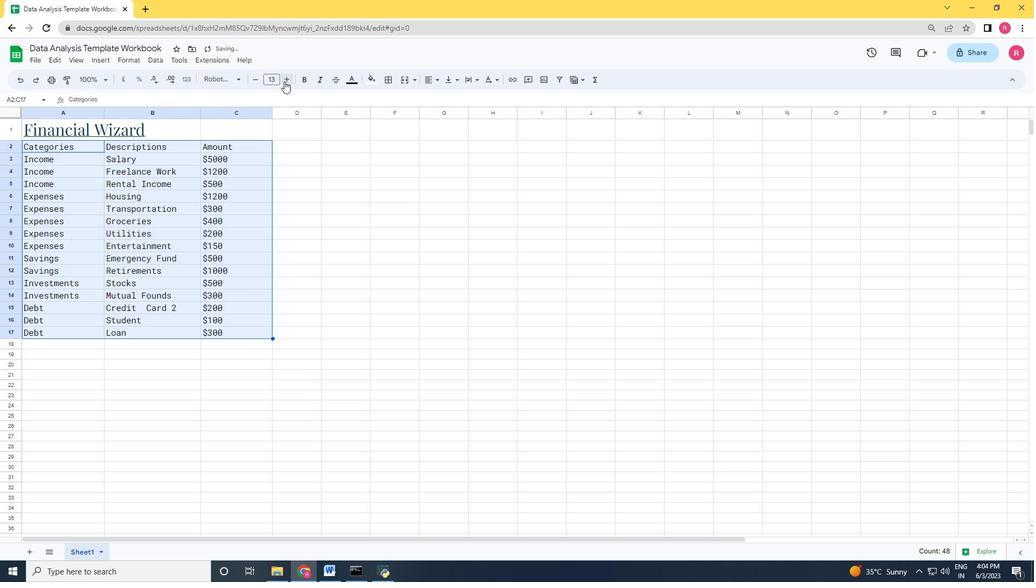 
Action: Mouse pressed left at (284, 81)
Screenshot: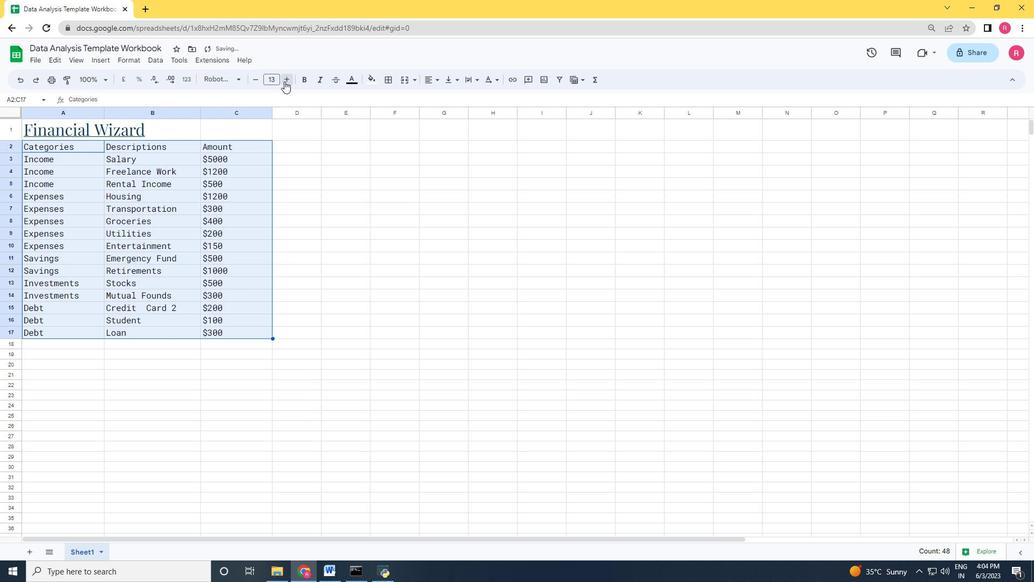 
Action: Mouse pressed left at (284, 81)
Screenshot: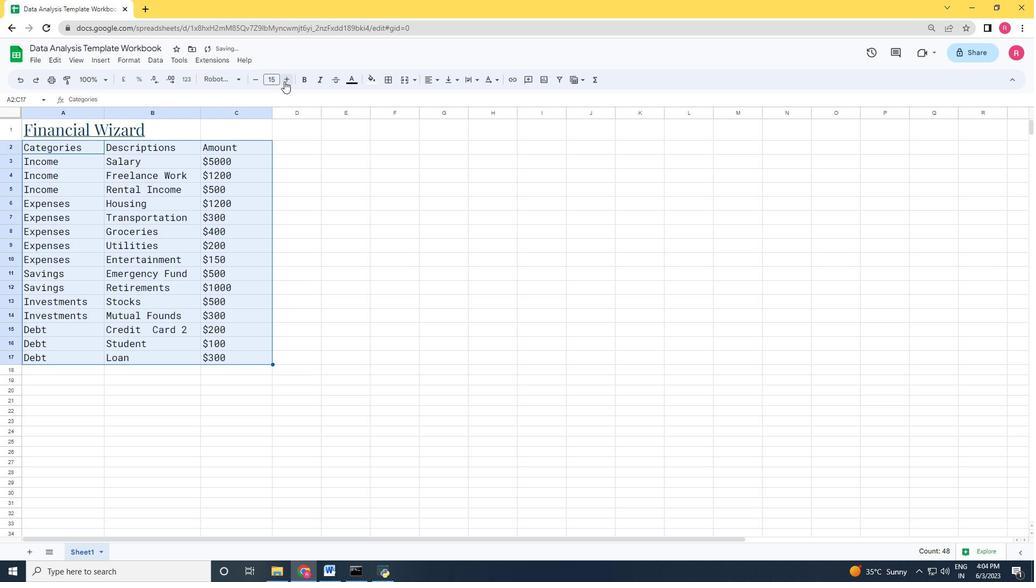
Action: Mouse pressed left at (284, 81)
Screenshot: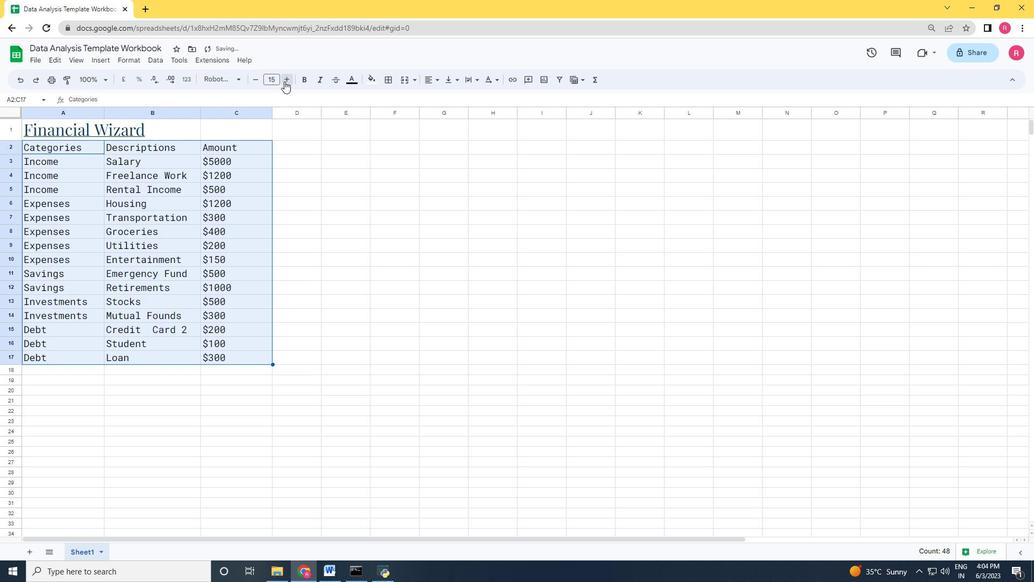 
Action: Mouse pressed left at (284, 81)
Screenshot: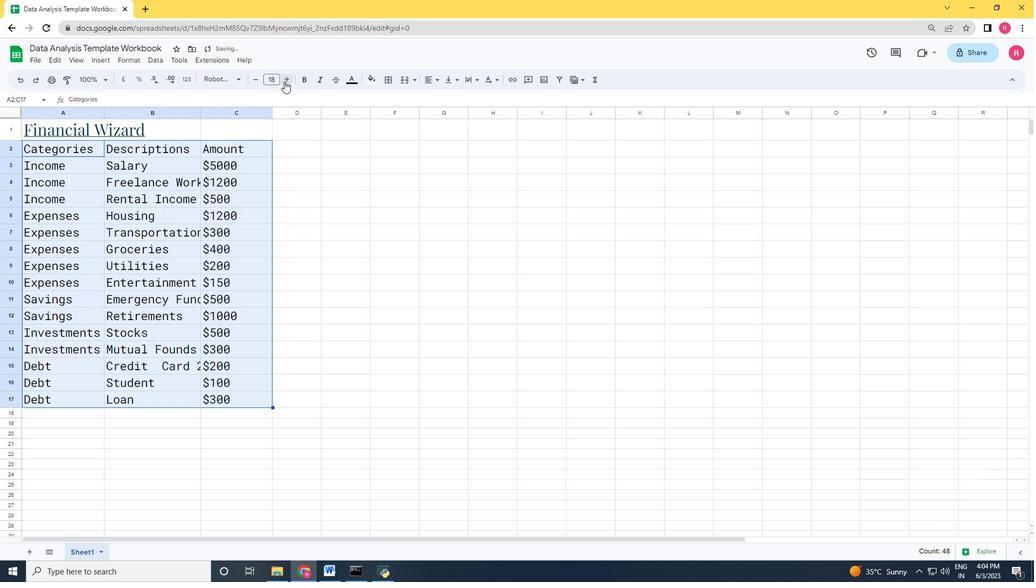 
Action: Mouse moved to (257, 80)
Screenshot: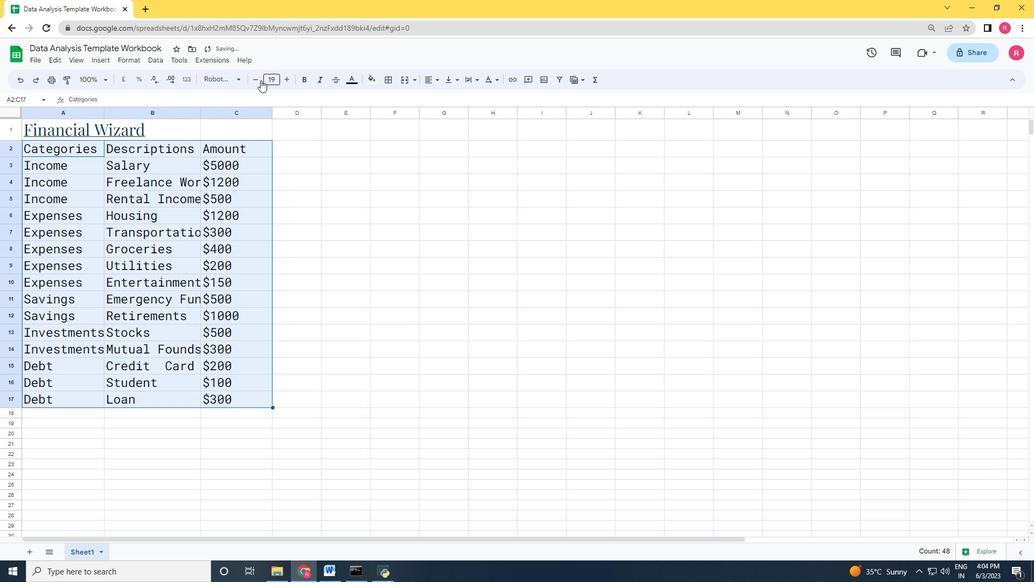 
Action: Mouse pressed left at (257, 80)
Screenshot: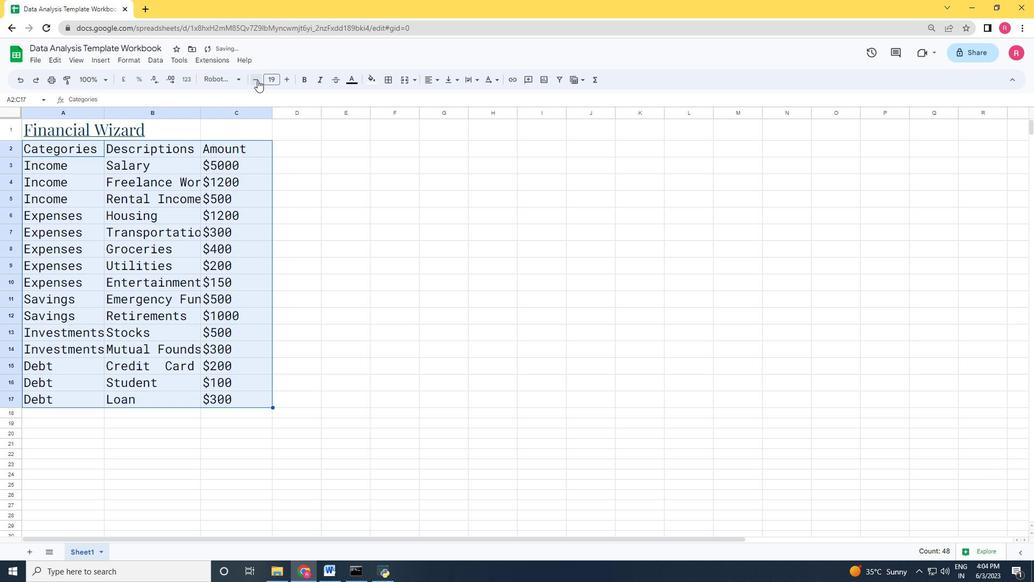 
Action: Mouse moved to (435, 82)
Screenshot: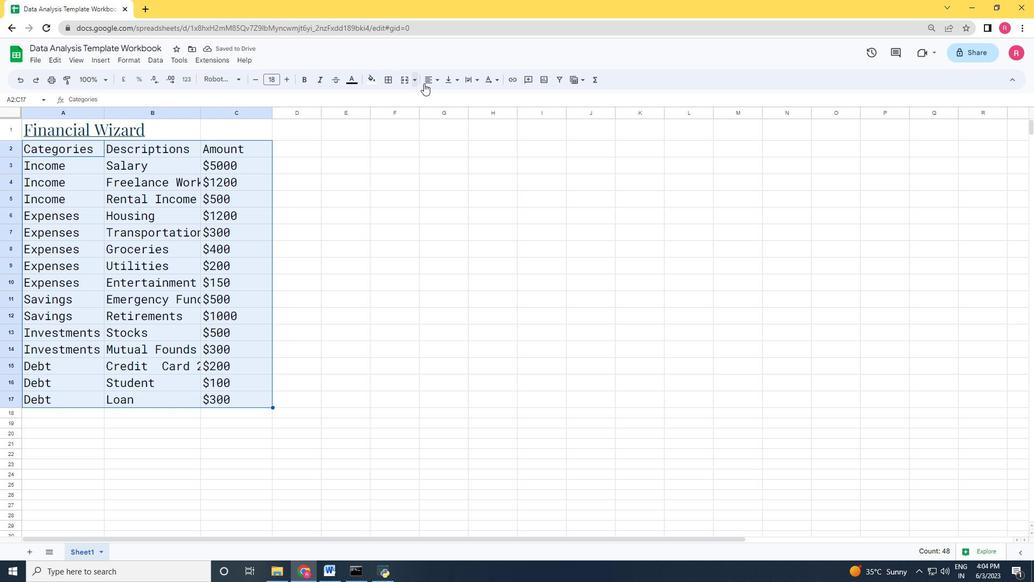 
Action: Mouse pressed left at (435, 82)
Screenshot: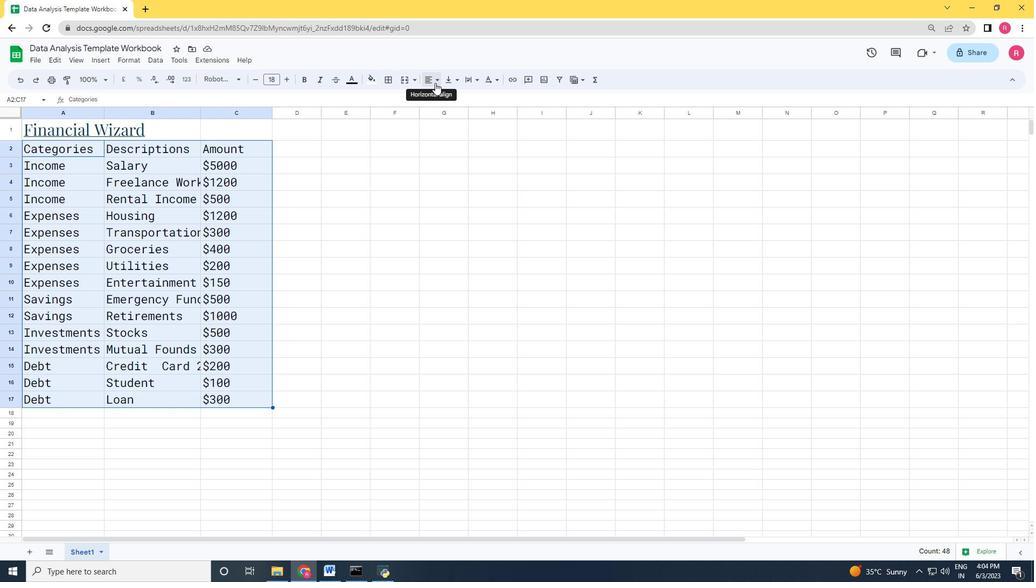 
Action: Mouse moved to (53, 129)
Screenshot: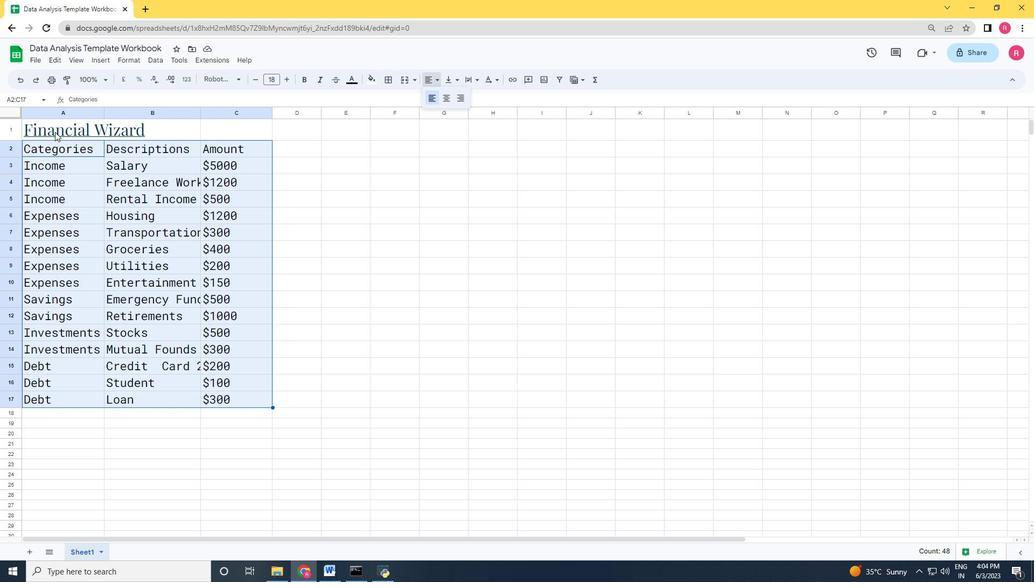 
Action: Mouse pressed left at (53, 129)
Screenshot: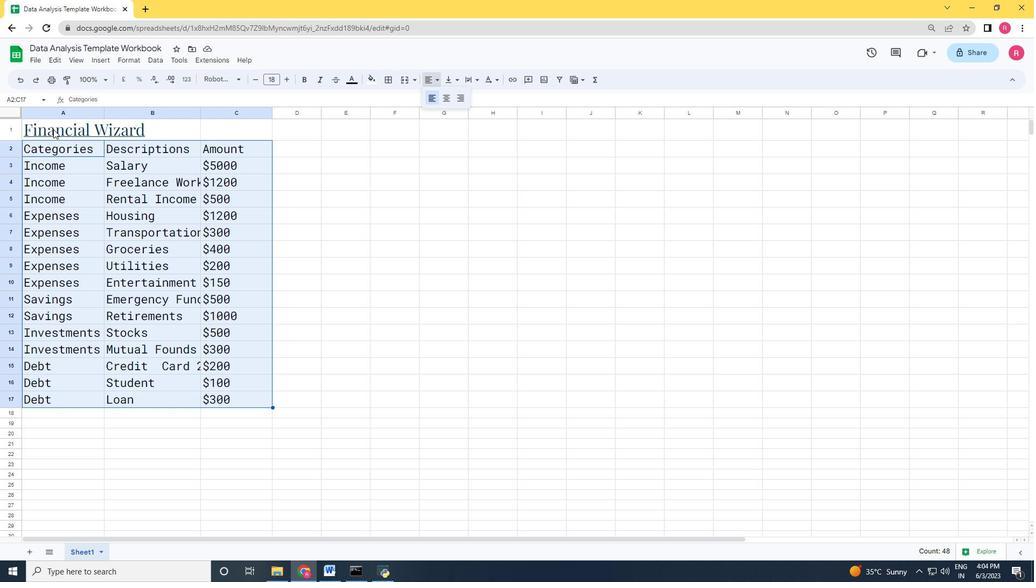
Action: Mouse moved to (54, 128)
Screenshot: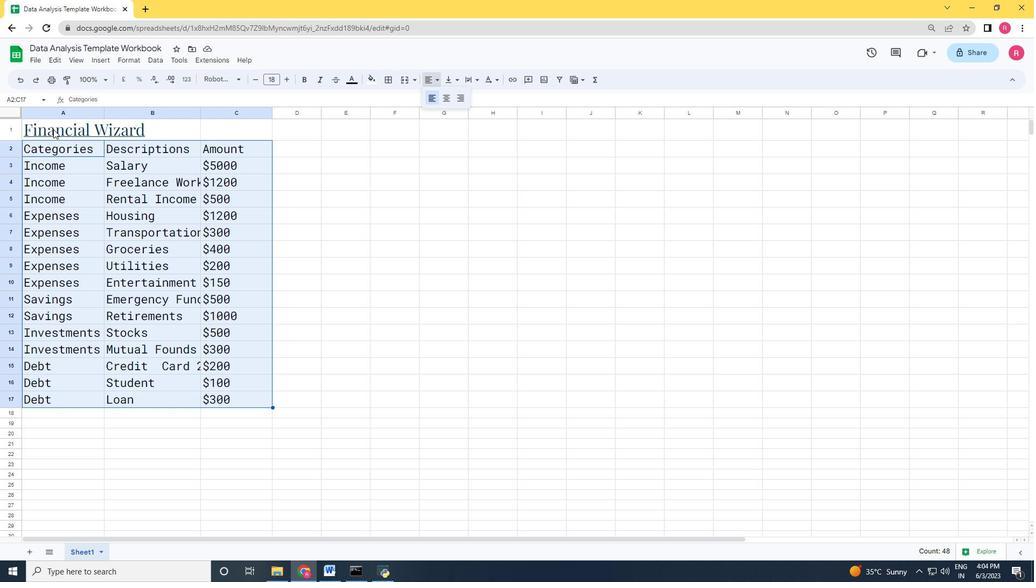 
Action: Key pressed <Key.shift><Key.right><Key.right><Key.down><Key.down><Key.down><Key.down><Key.down><Key.down><Key.down><Key.down><Key.down><Key.down><Key.down><Key.down><Key.down><Key.down><Key.down><Key.down>
Screenshot: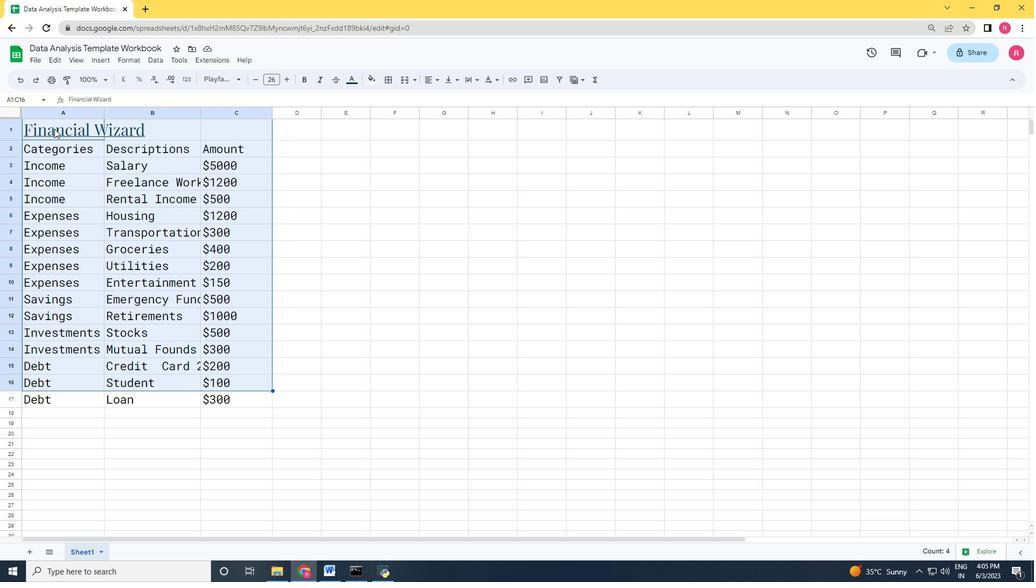 
Action: Mouse moved to (434, 75)
Screenshot: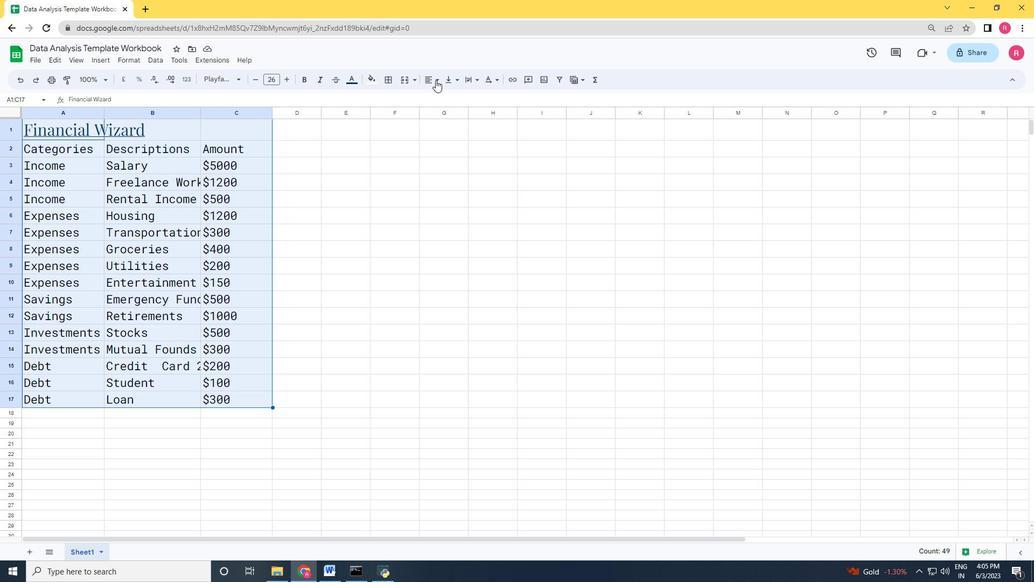 
Action: Mouse pressed left at (434, 75)
Screenshot: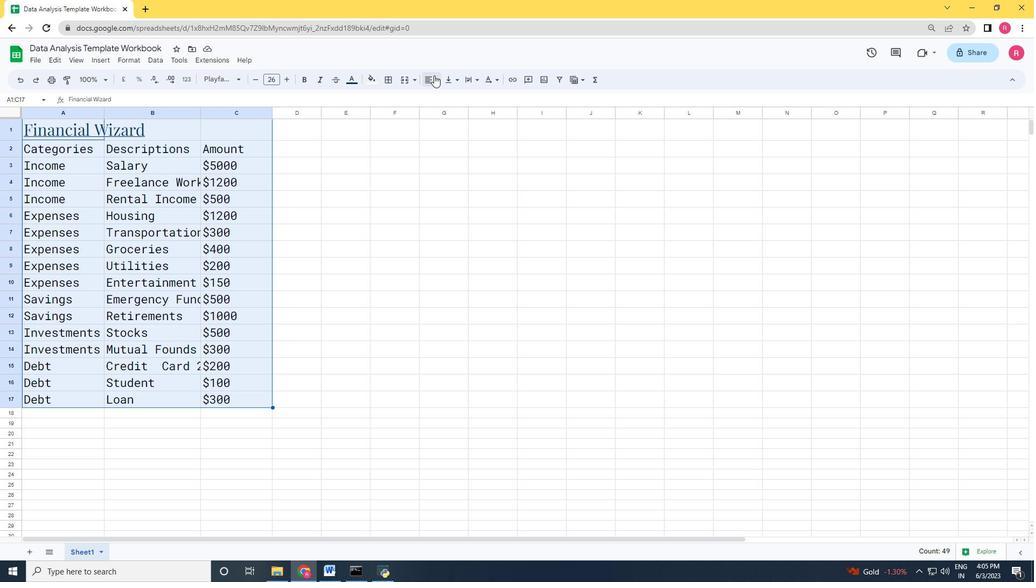
Action: Mouse moved to (444, 96)
Screenshot: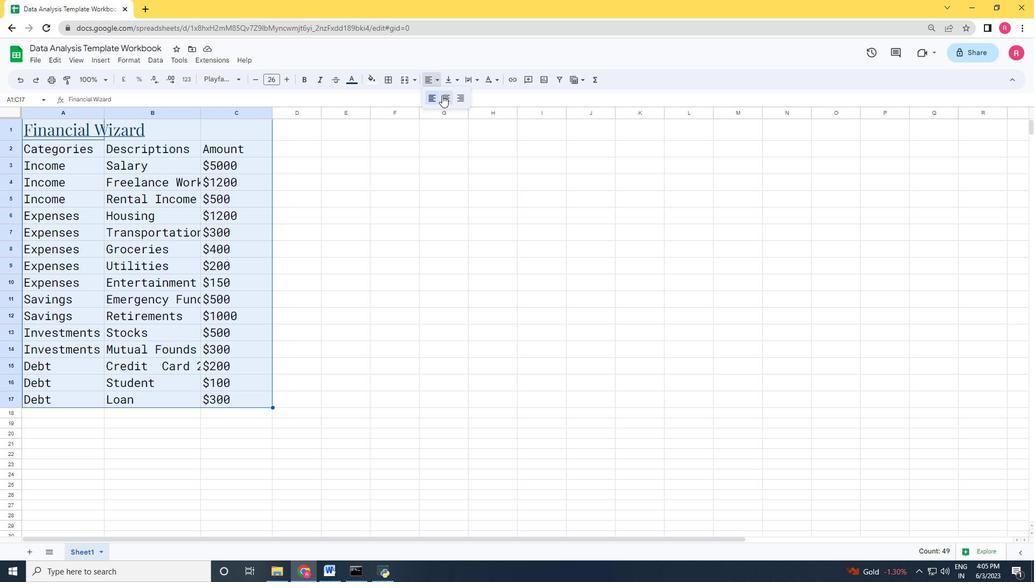 
Action: Mouse pressed left at (444, 96)
Screenshot: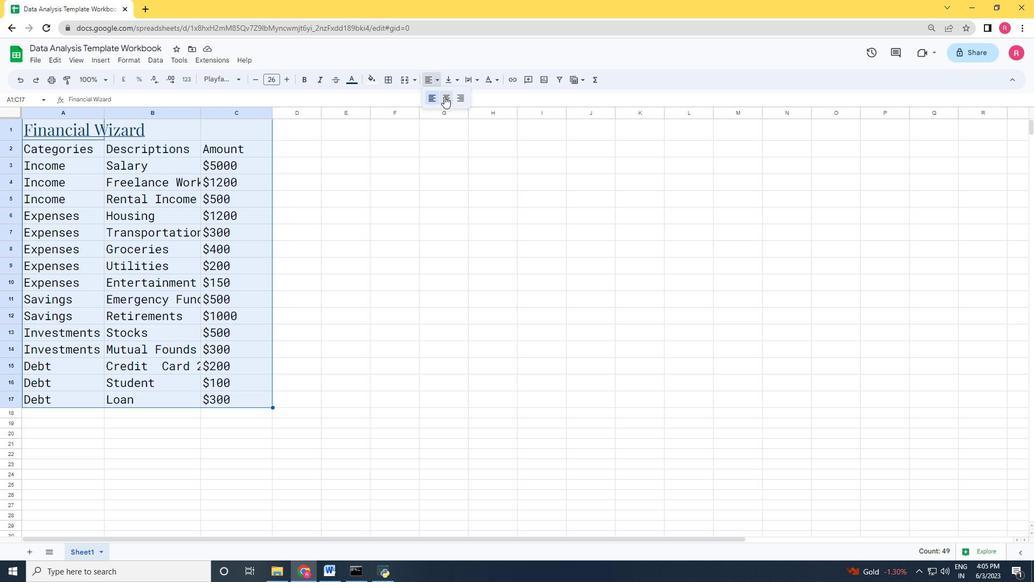 
Action: Mouse moved to (370, 212)
Screenshot: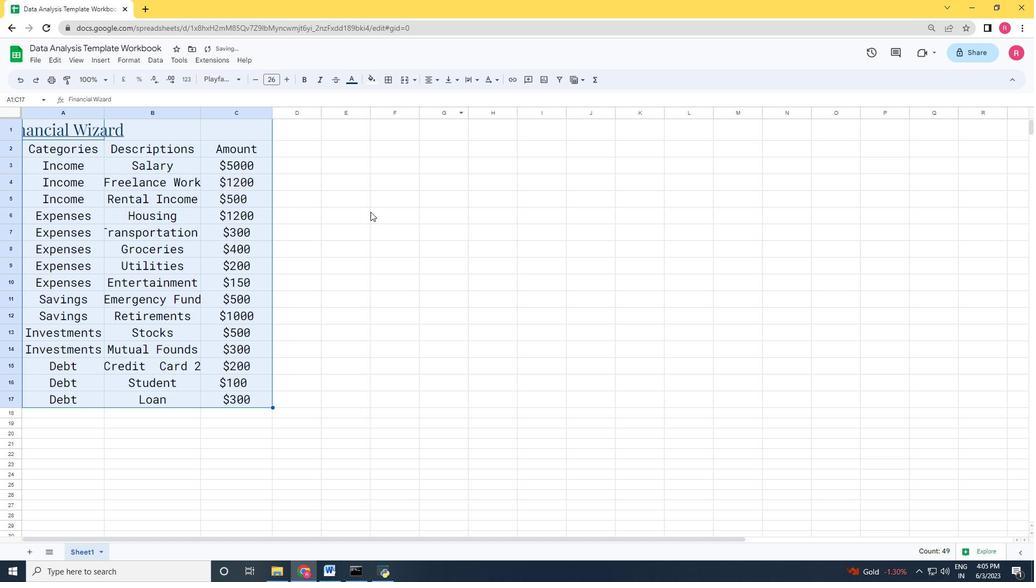 
Action: Mouse pressed left at (370, 212)
Screenshot: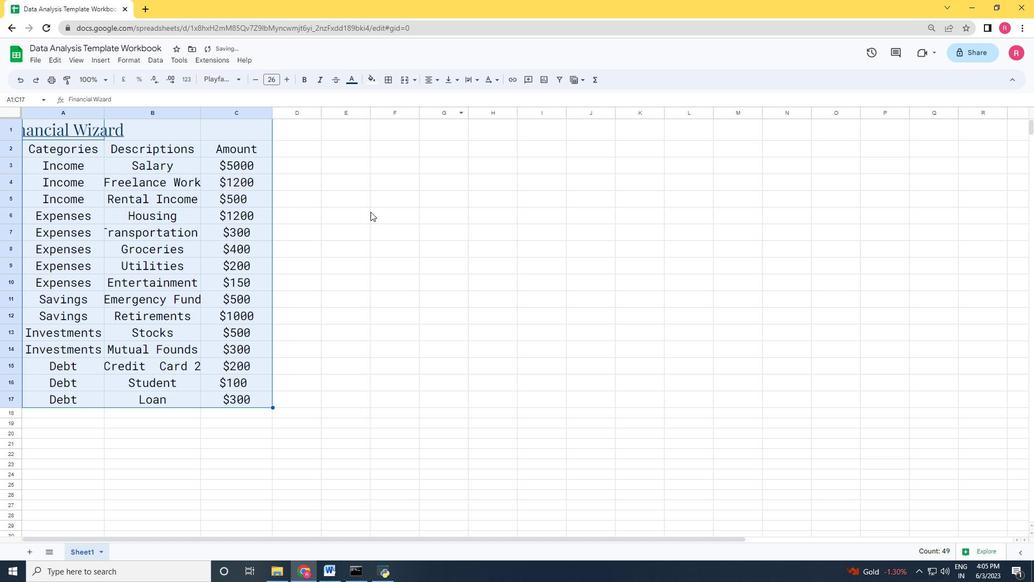 
Action: Mouse moved to (103, 114)
Screenshot: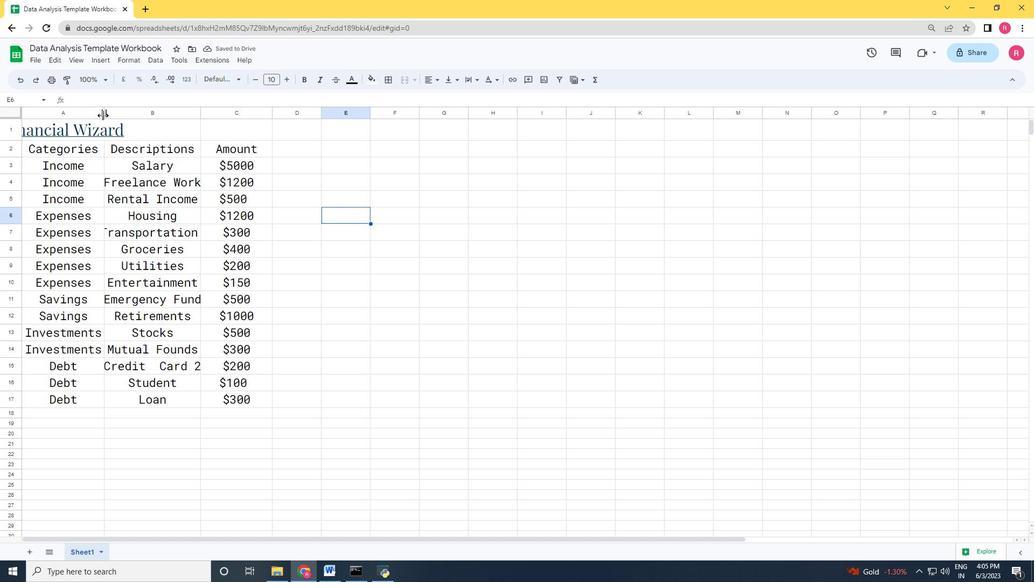 
Action: Mouse pressed left at (103, 114)
Screenshot: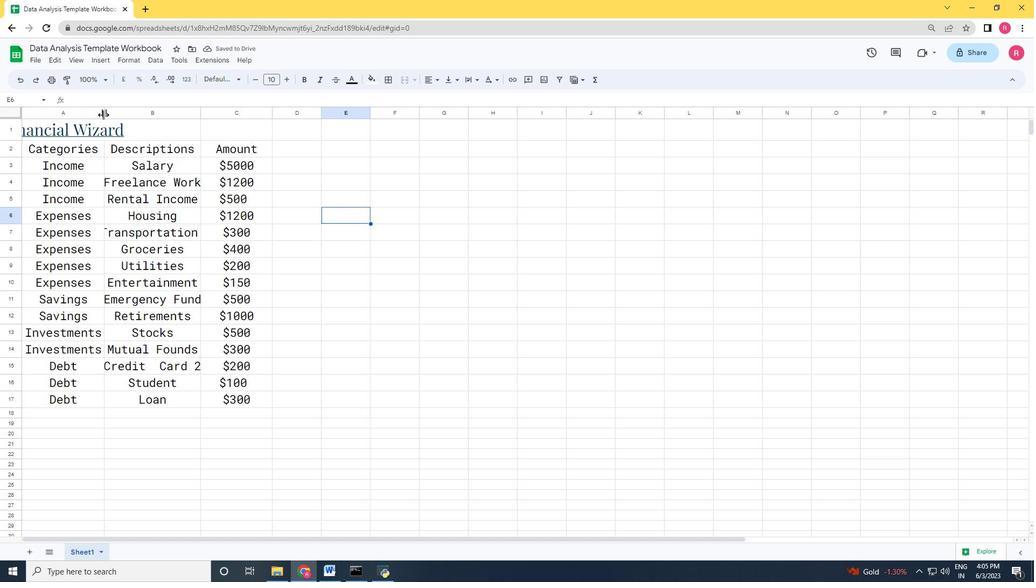 
Action: Mouse moved to (207, 292)
Screenshot: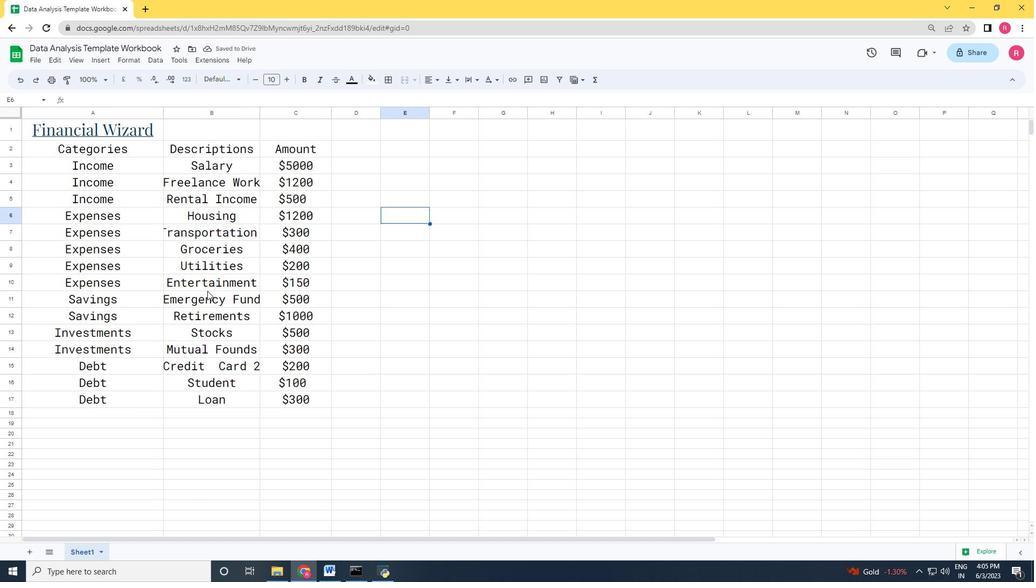 
